 Task: Look for space in Ereğli, Turkey from 12th August, 2023 to 16th August, 2023 for 8 adults in price range Rs.10000 to Rs.16000. Place can be private room with 8 bedrooms having 8 beds and 8 bathrooms. Property type can be house, flat, guest house, hotel. Amenities needed are: wifi, TV, free parkinig on premises, gym, breakfast. Booking option can be shelf check-in. Required host language is English.
Action: Mouse moved to (398, 92)
Screenshot: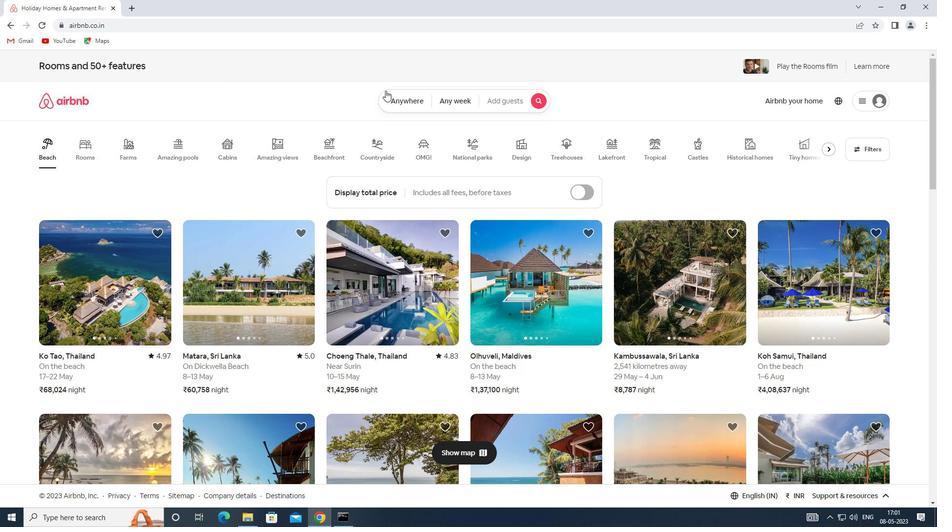 
Action: Mouse pressed left at (398, 92)
Screenshot: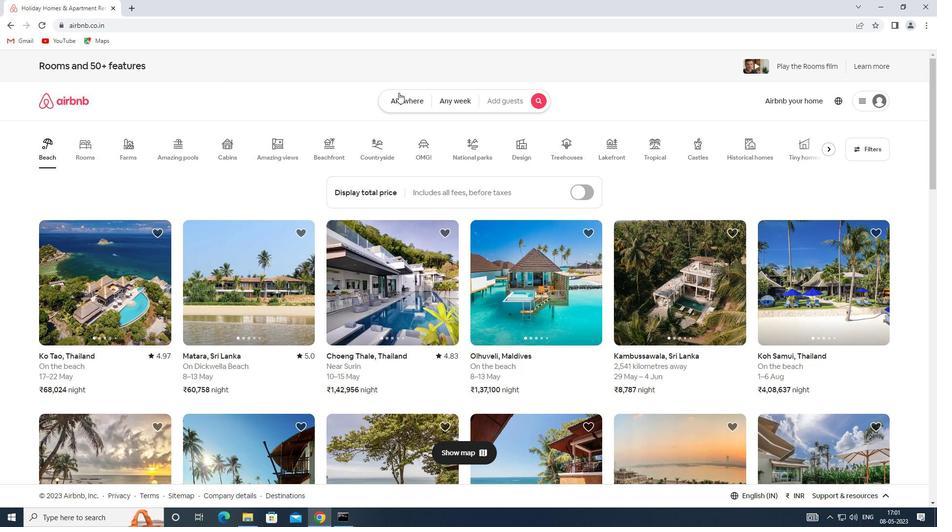 
Action: Mouse moved to (298, 144)
Screenshot: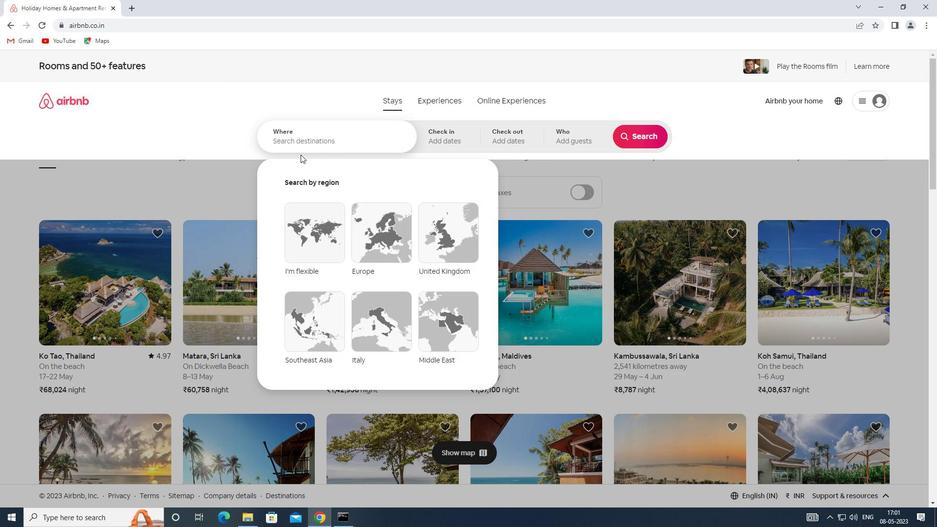 
Action: Mouse pressed left at (298, 144)
Screenshot: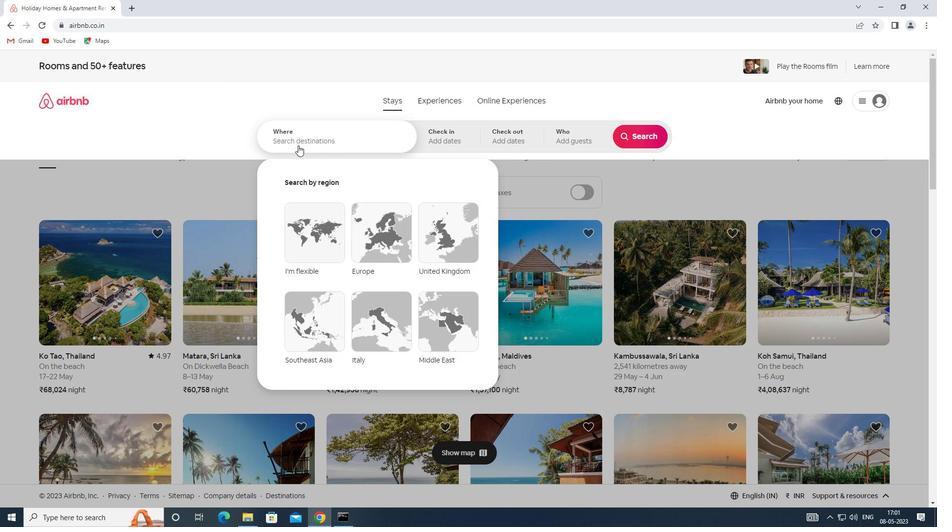 
Action: Key pressed <Key.shift>SPACE<Key.space>IN<Key.space><Key.shift>EREGLI,<Key.shift>TURKEY
Screenshot: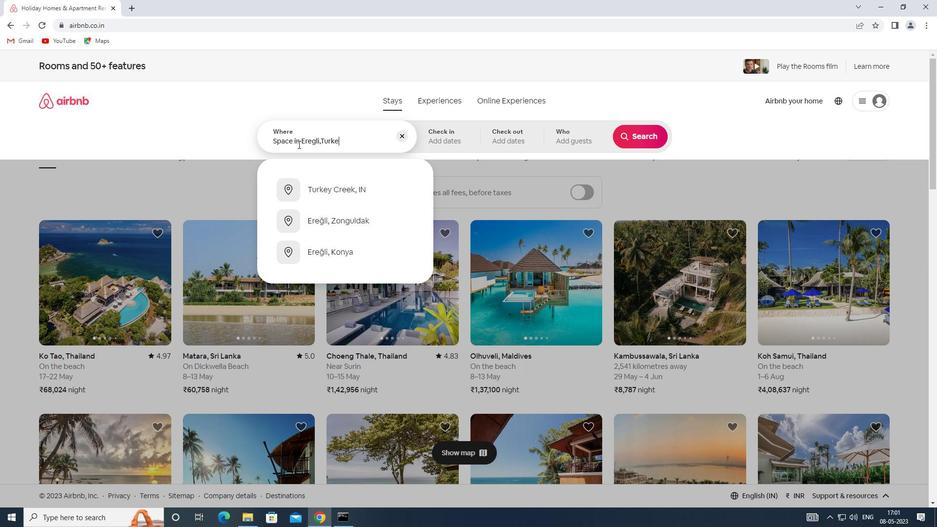 
Action: Mouse moved to (450, 141)
Screenshot: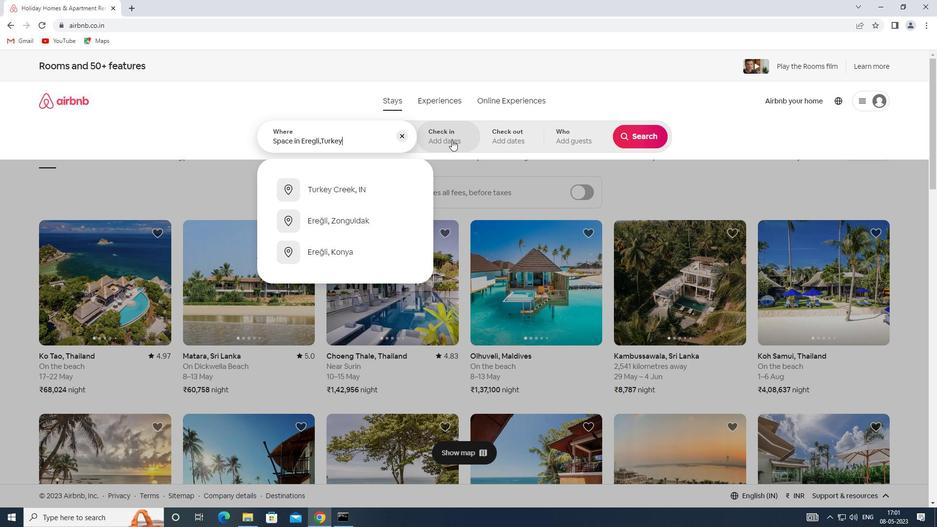 
Action: Mouse pressed left at (450, 141)
Screenshot: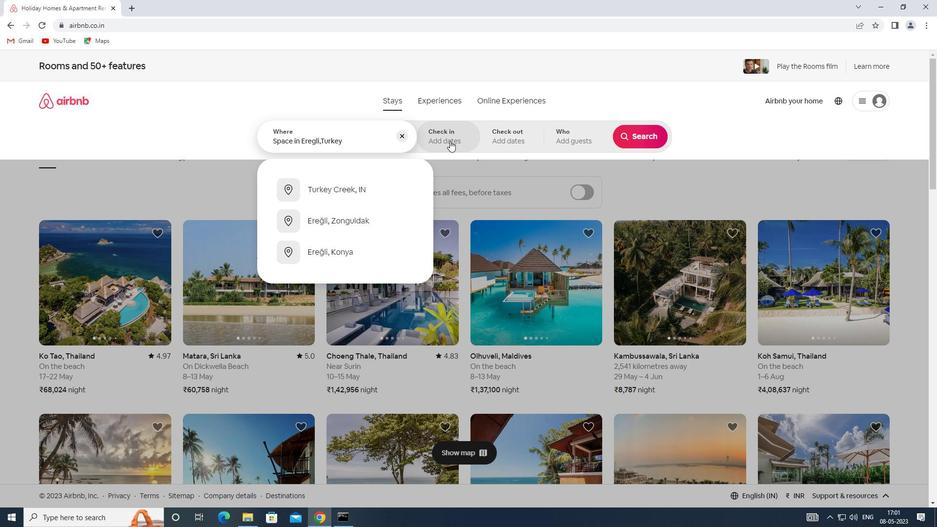 
Action: Mouse moved to (630, 218)
Screenshot: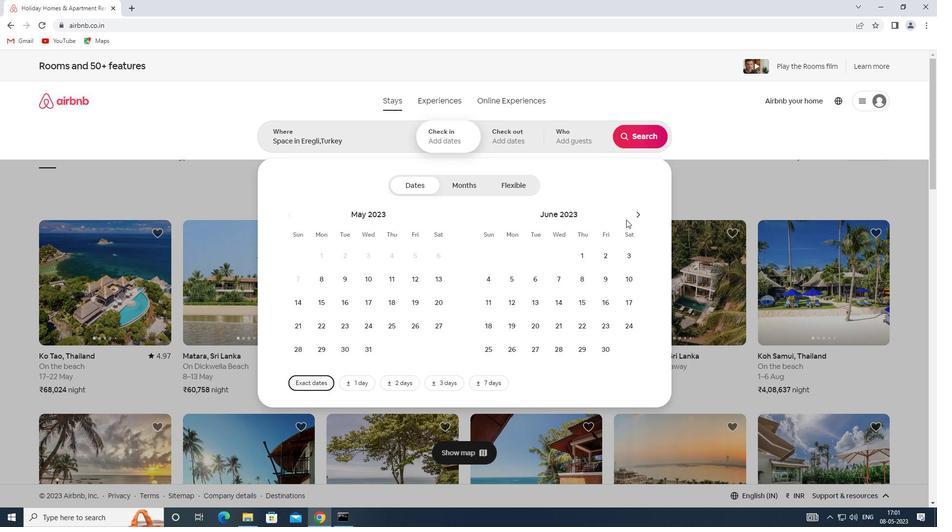 
Action: Mouse pressed left at (630, 218)
Screenshot: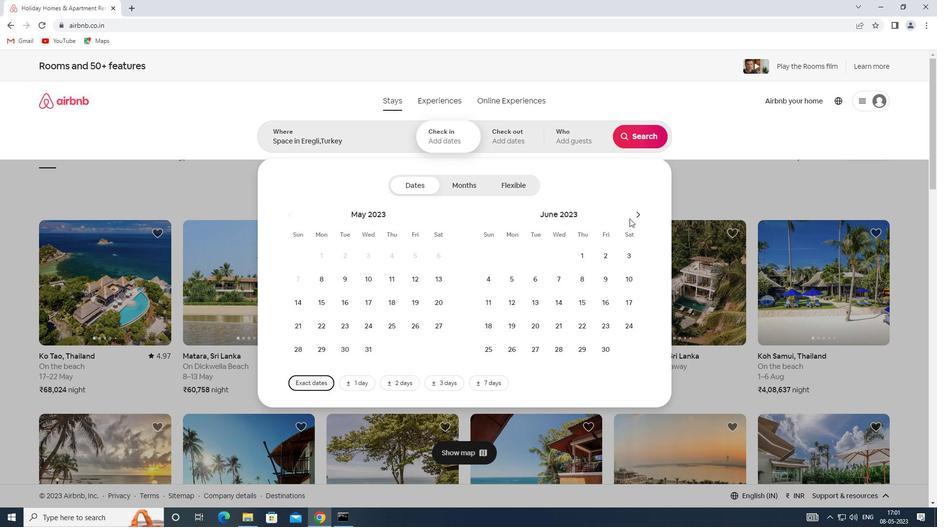 
Action: Mouse moved to (638, 215)
Screenshot: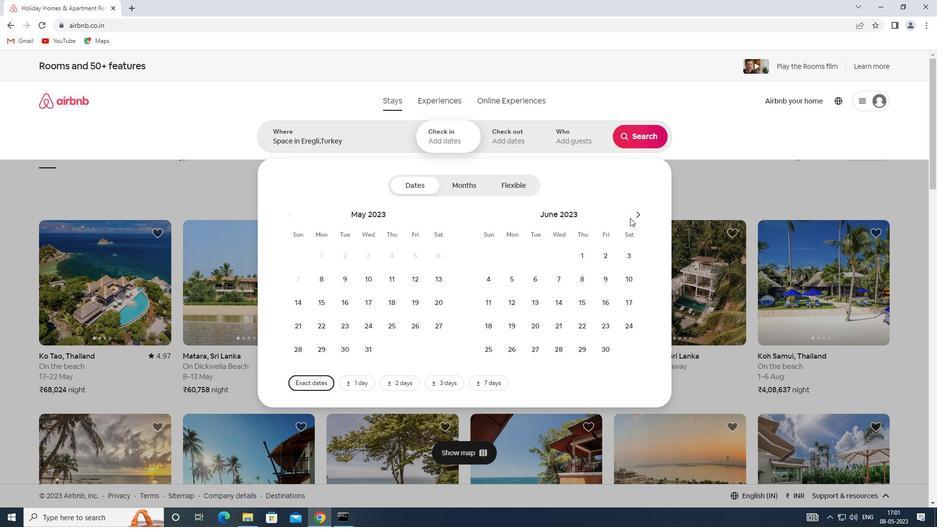 
Action: Mouse pressed left at (638, 215)
Screenshot: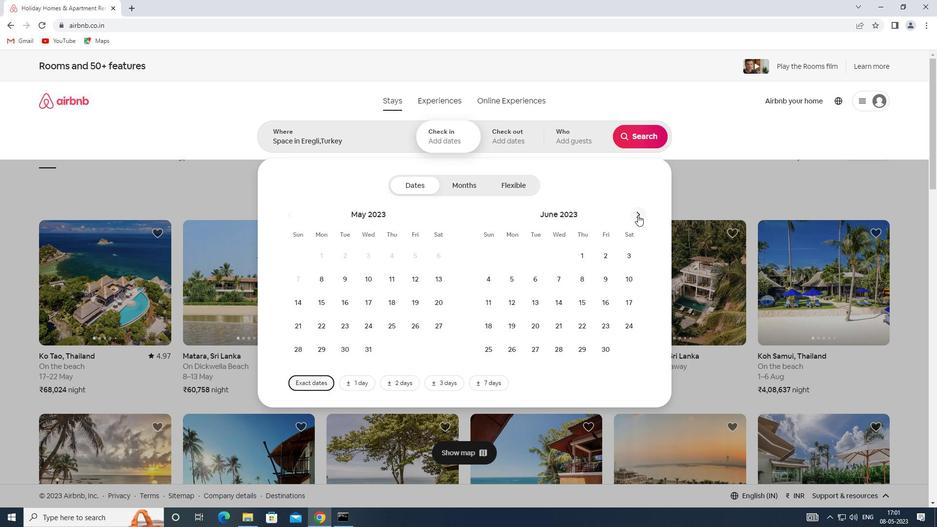 
Action: Mouse pressed left at (638, 215)
Screenshot: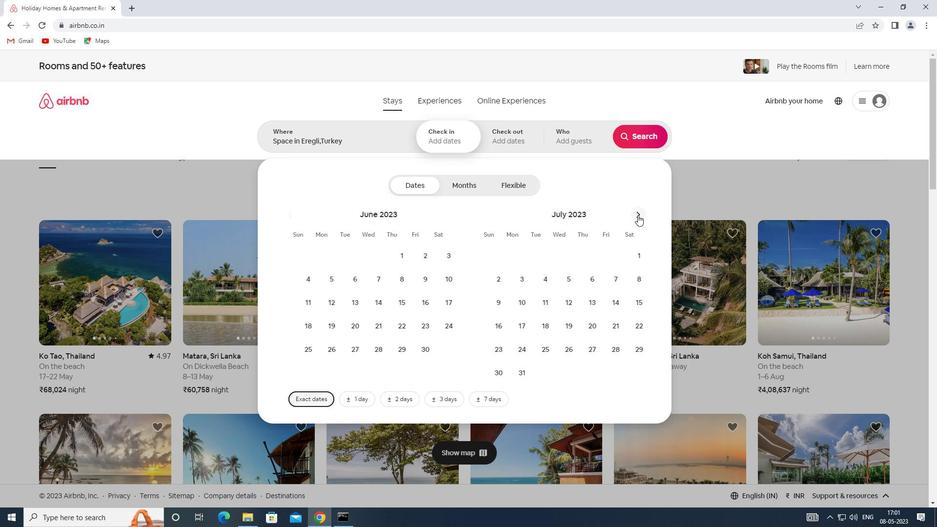 
Action: Mouse moved to (622, 274)
Screenshot: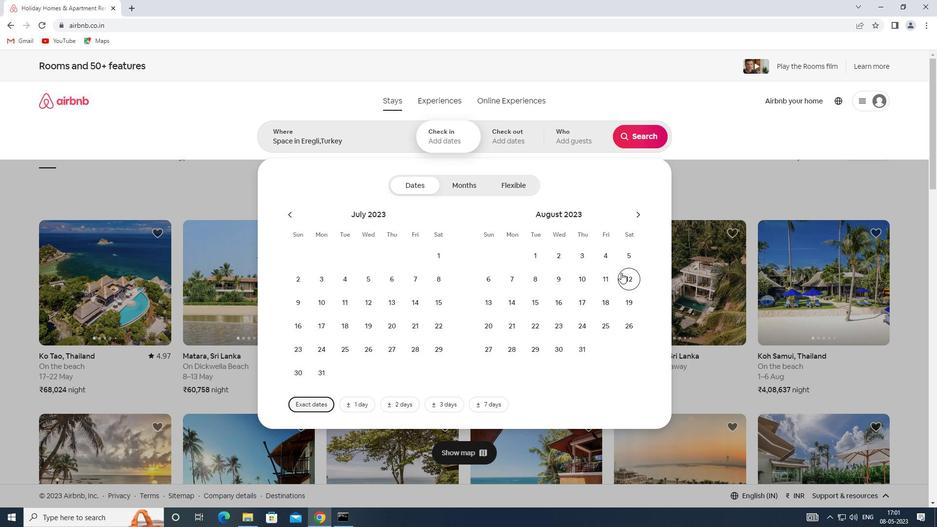 
Action: Mouse pressed left at (622, 274)
Screenshot: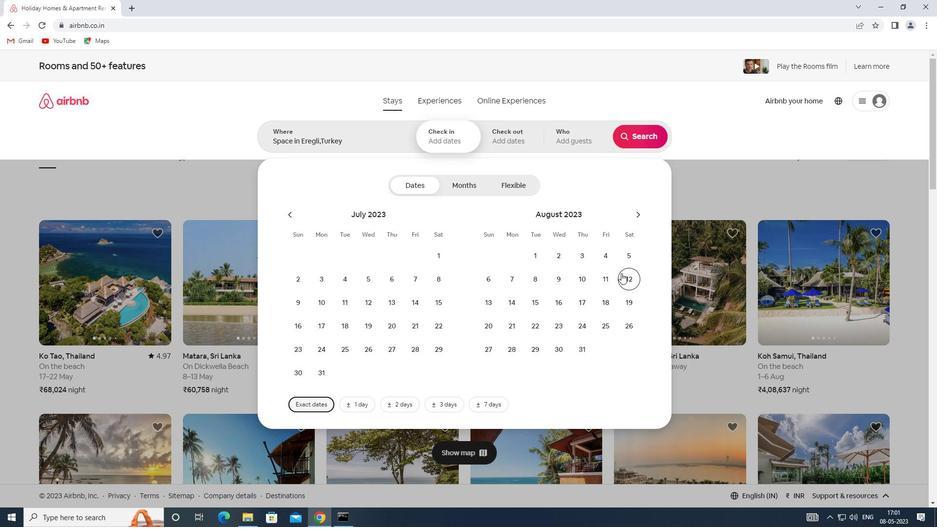 
Action: Mouse moved to (564, 304)
Screenshot: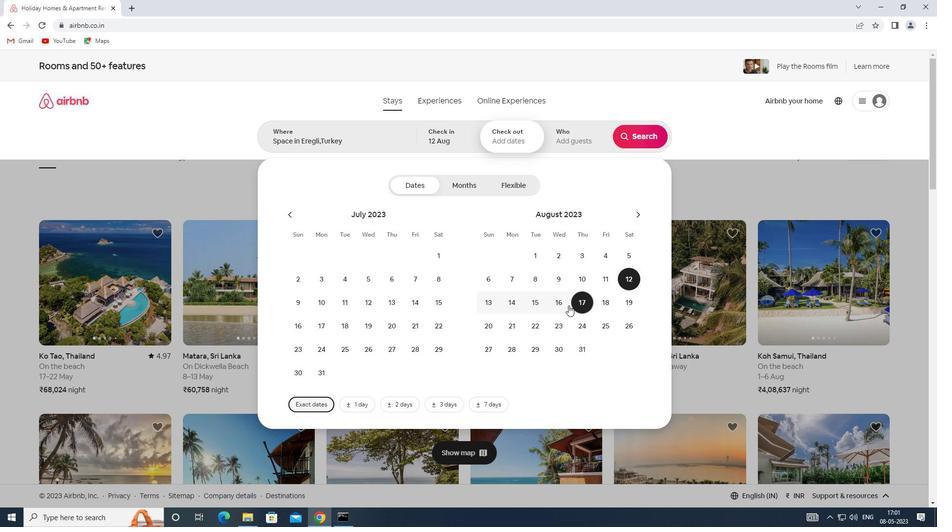 
Action: Mouse pressed left at (564, 304)
Screenshot: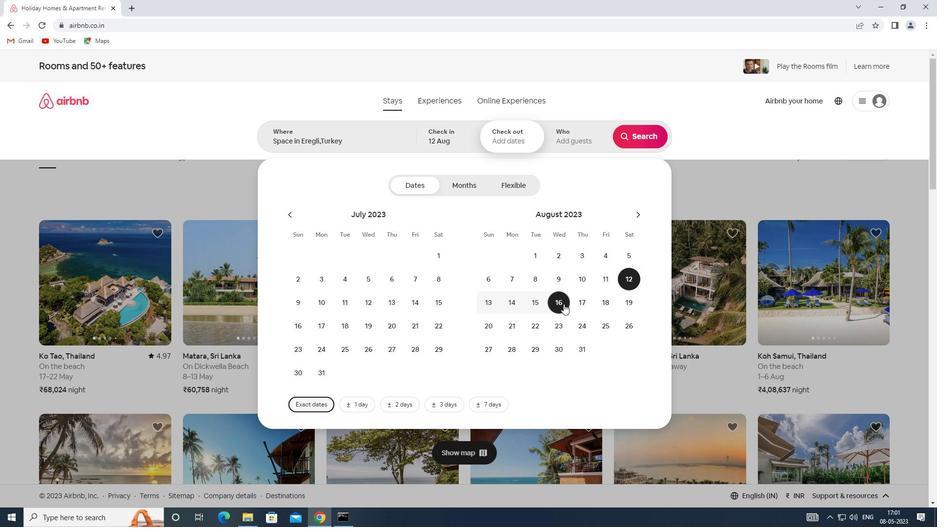 
Action: Mouse moved to (580, 140)
Screenshot: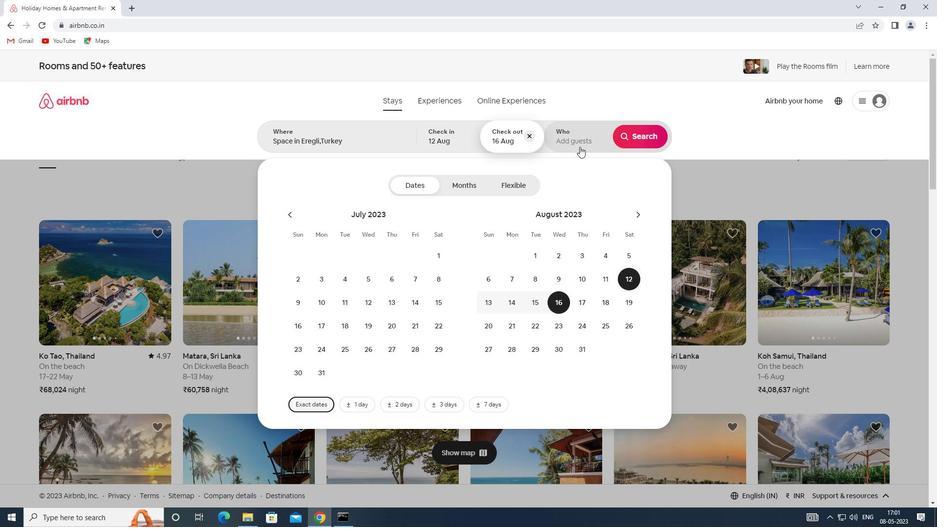 
Action: Mouse pressed left at (580, 140)
Screenshot: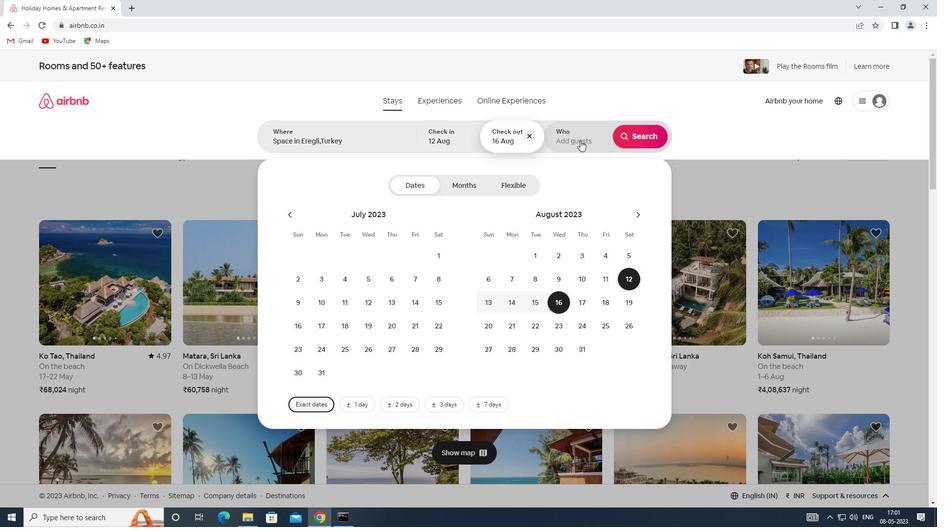 
Action: Mouse moved to (644, 196)
Screenshot: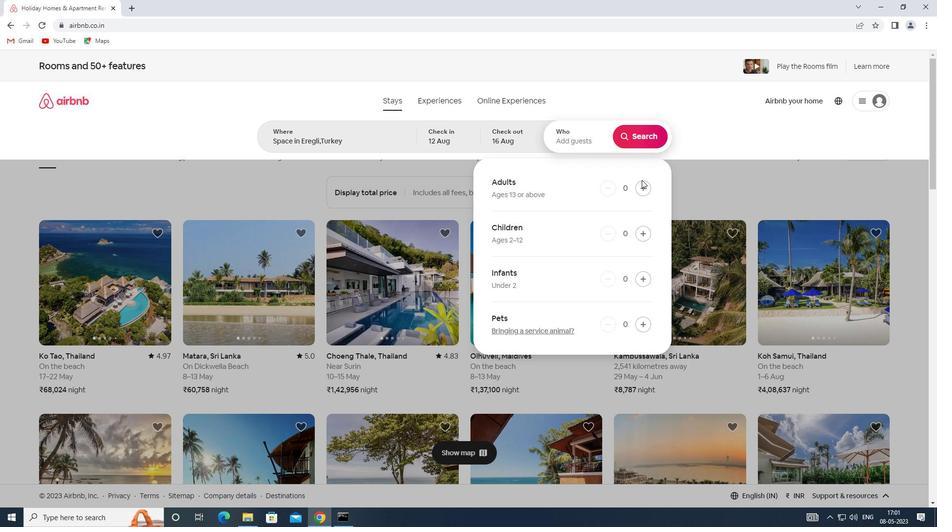
Action: Mouse pressed left at (644, 196)
Screenshot: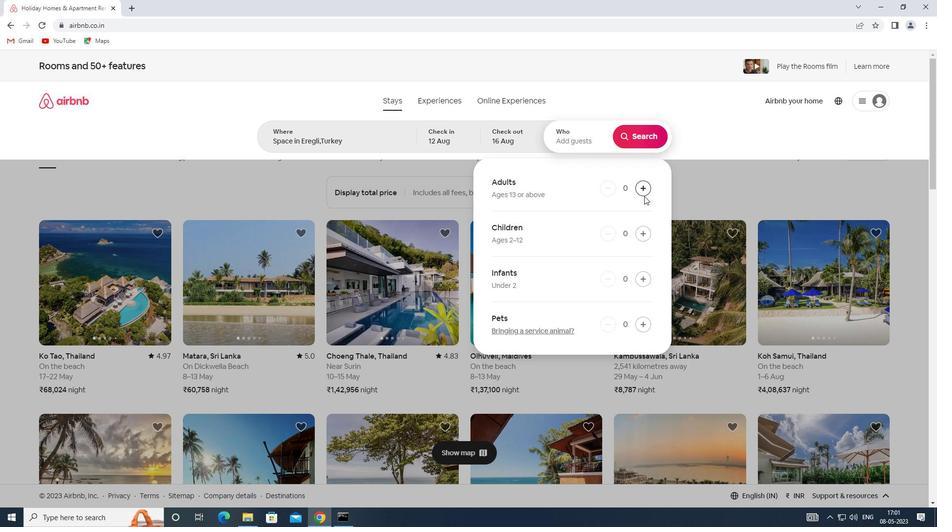 
Action: Mouse moved to (644, 191)
Screenshot: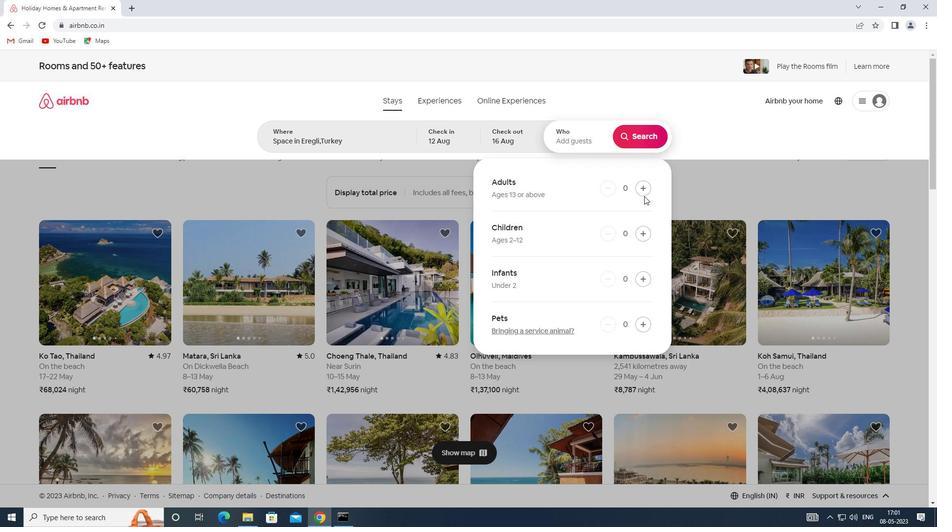 
Action: Mouse pressed left at (644, 191)
Screenshot: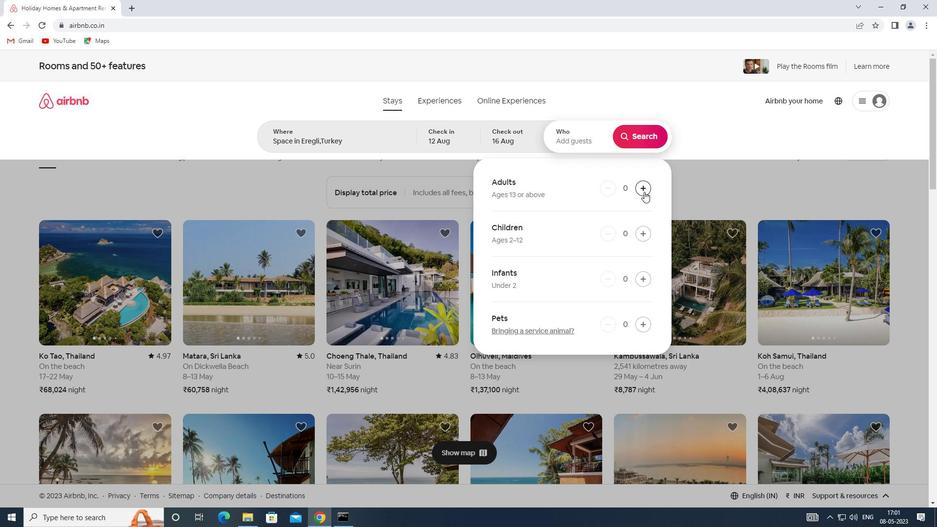 
Action: Mouse moved to (644, 191)
Screenshot: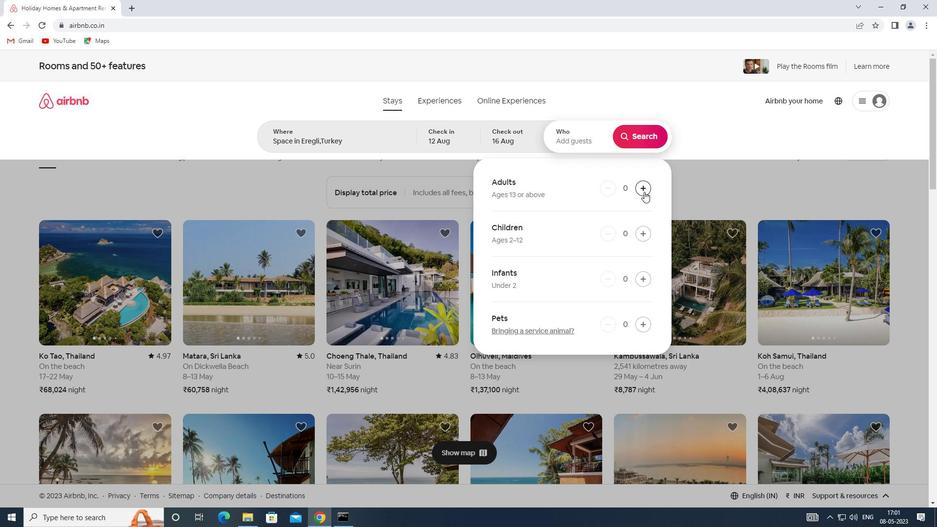 
Action: Mouse pressed left at (644, 191)
Screenshot: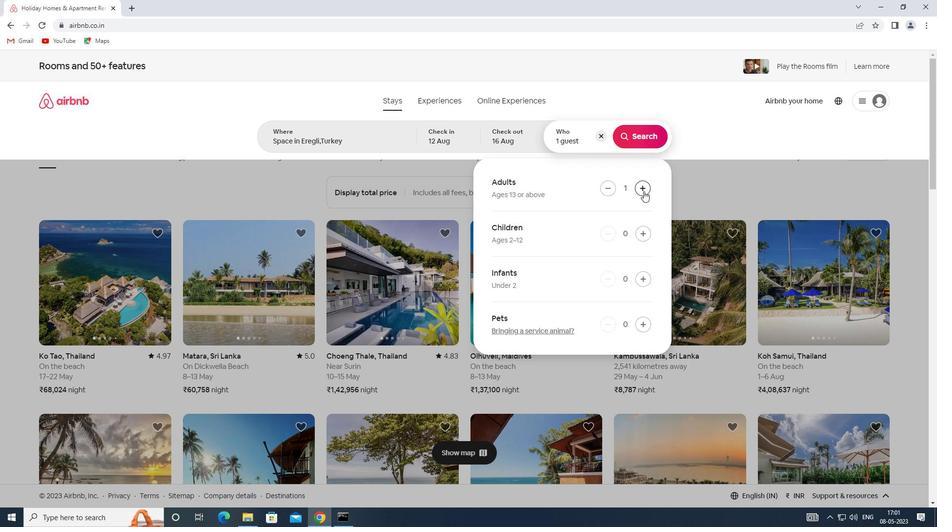 
Action: Mouse pressed left at (644, 191)
Screenshot: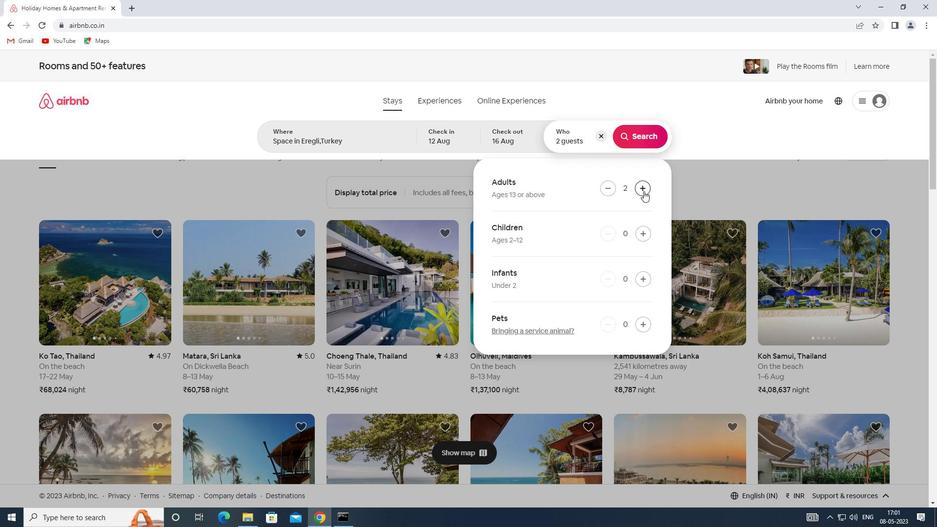 
Action: Mouse pressed left at (644, 191)
Screenshot: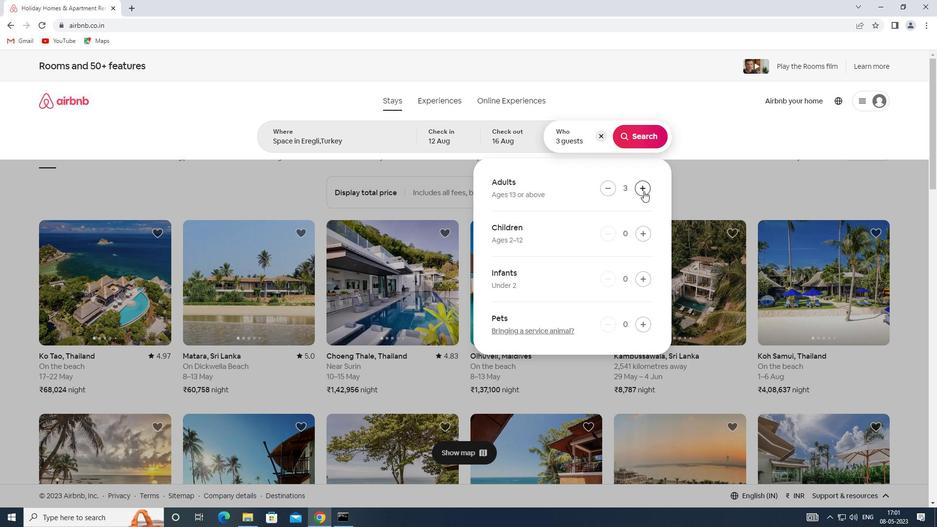 
Action: Mouse pressed left at (644, 191)
Screenshot: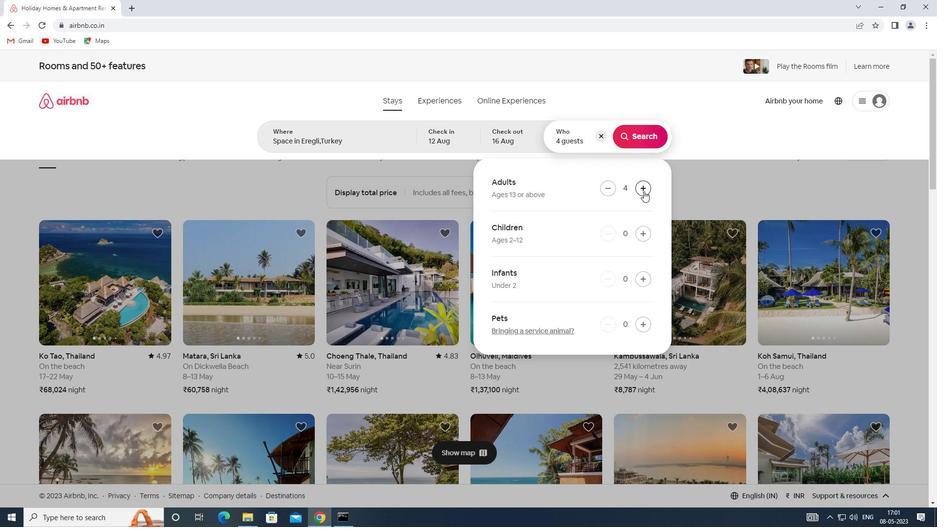 
Action: Mouse pressed left at (644, 191)
Screenshot: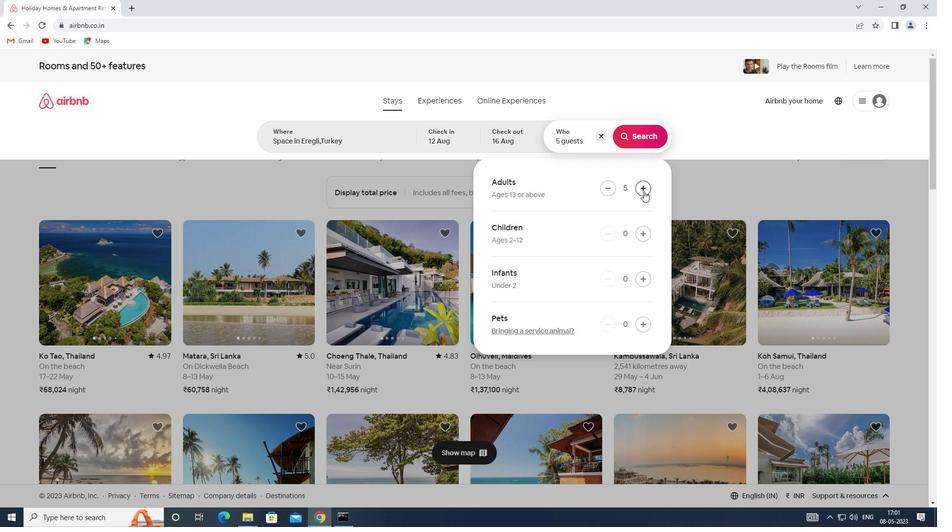 
Action: Mouse pressed left at (644, 191)
Screenshot: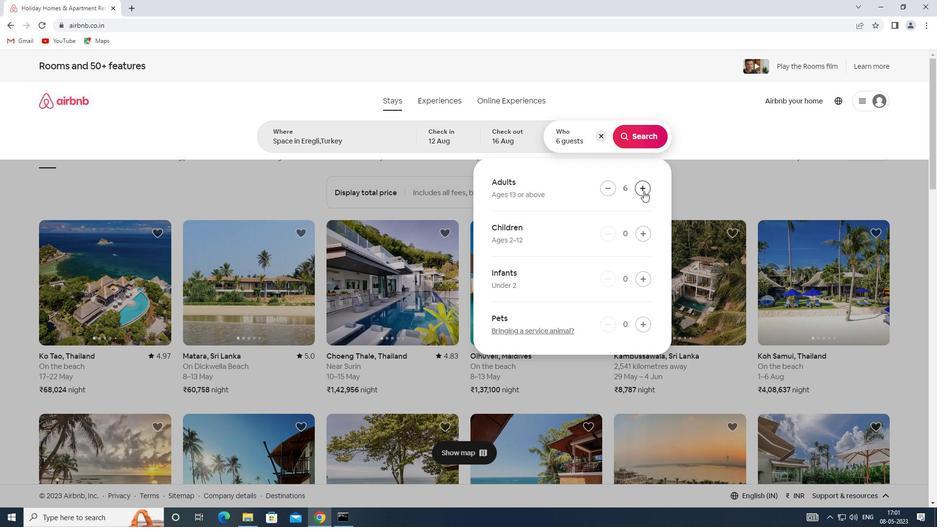
Action: Mouse pressed left at (644, 191)
Screenshot: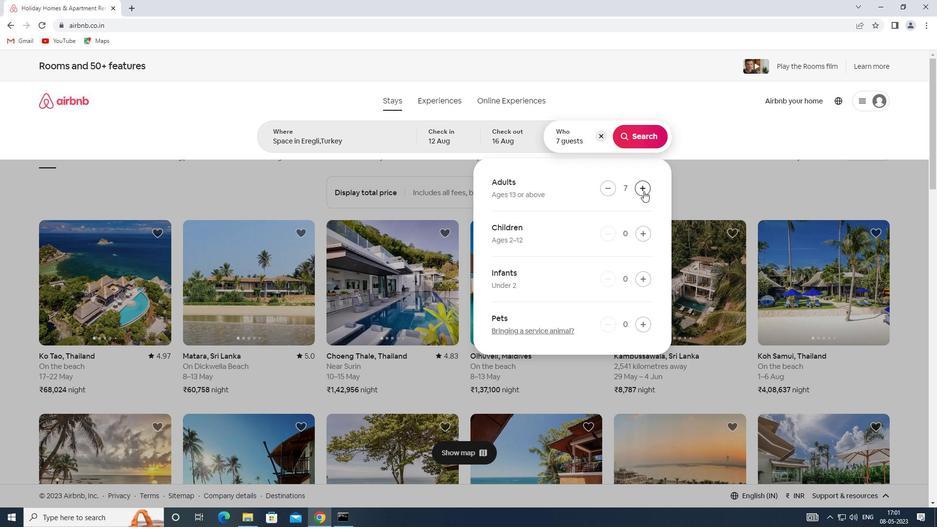 
Action: Mouse moved to (652, 127)
Screenshot: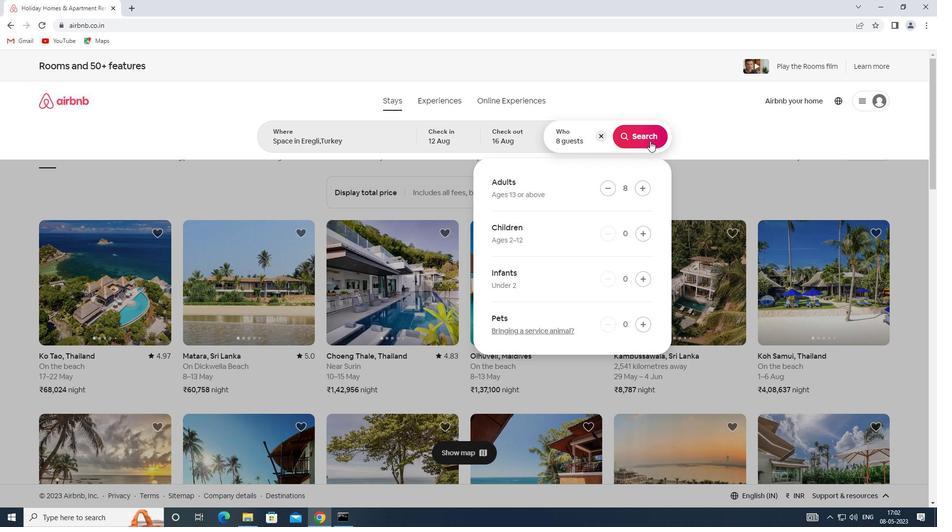 
Action: Mouse pressed left at (652, 127)
Screenshot: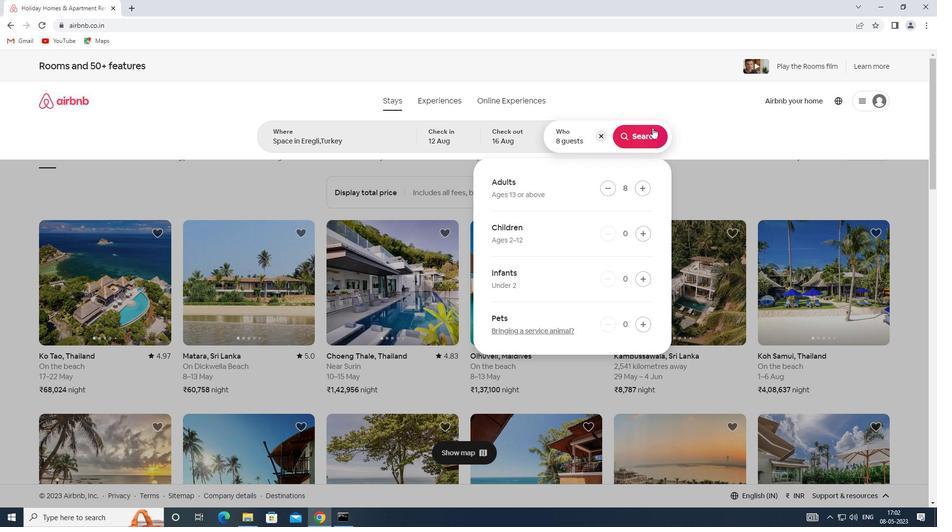 
Action: Mouse moved to (907, 109)
Screenshot: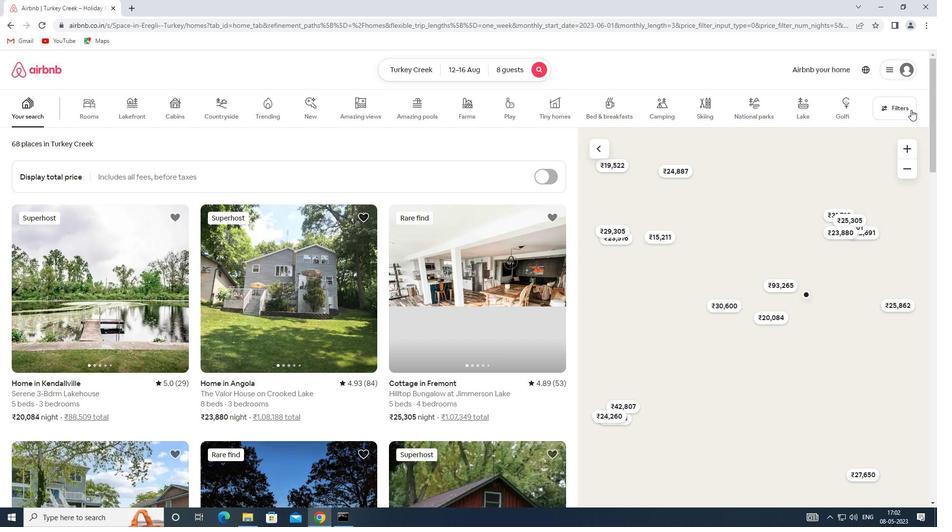 
Action: Mouse pressed left at (907, 109)
Screenshot: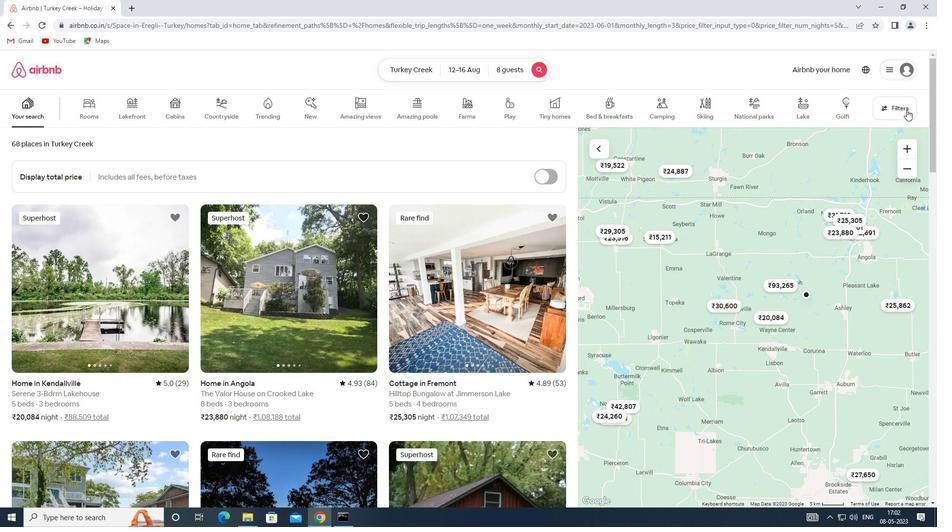 
Action: Mouse moved to (346, 347)
Screenshot: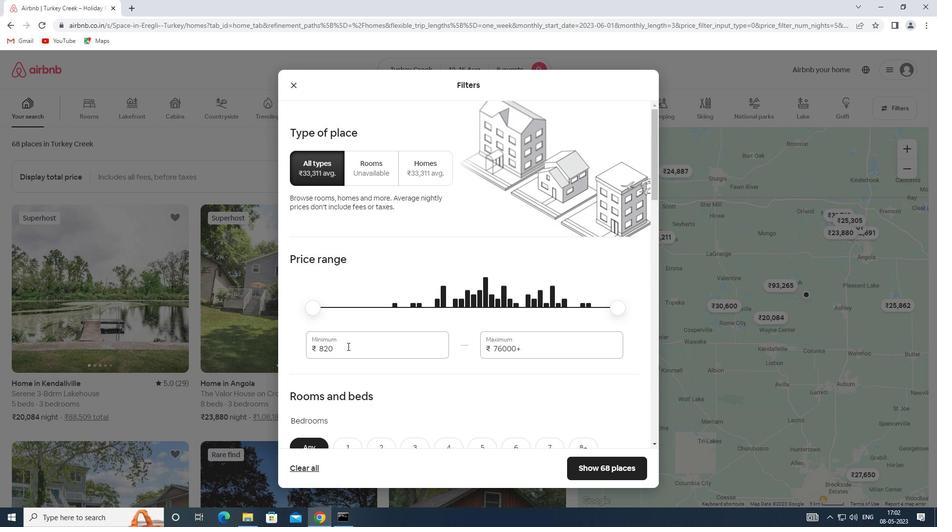 
Action: Mouse pressed left at (346, 347)
Screenshot: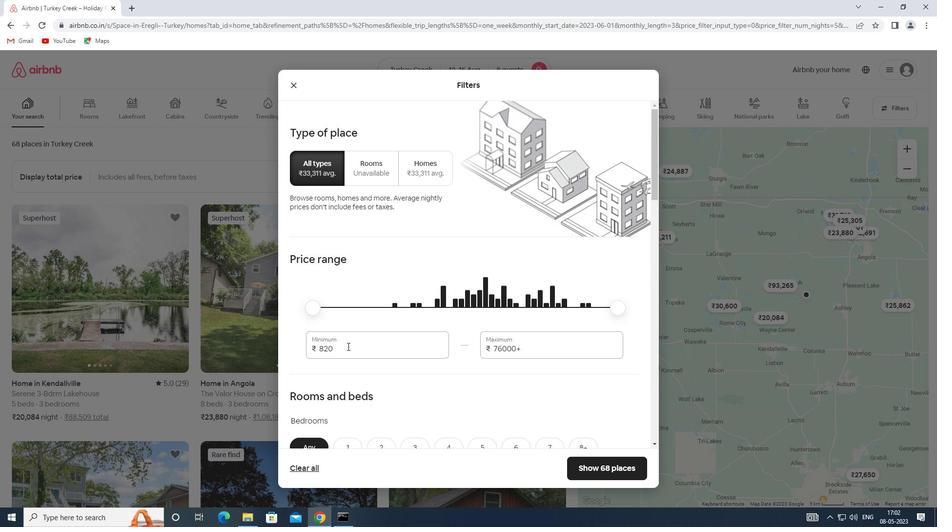 
Action: Mouse moved to (298, 348)
Screenshot: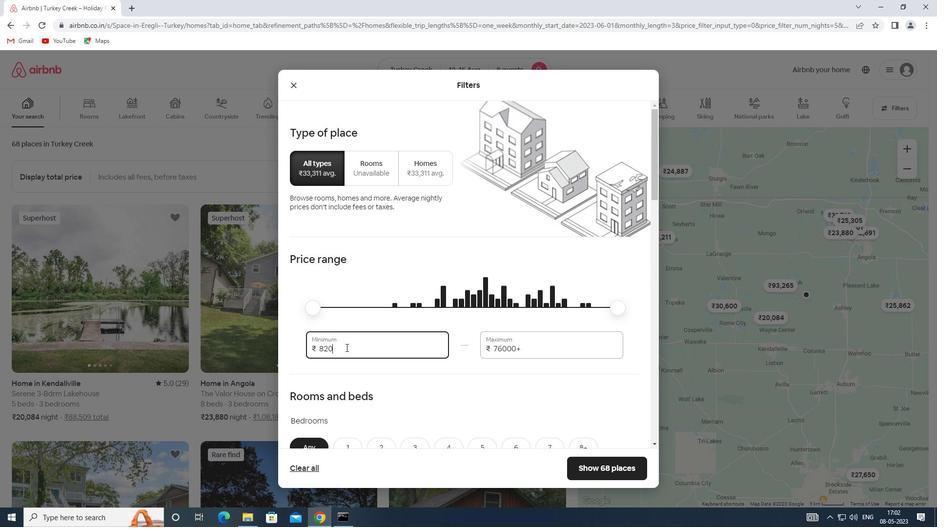 
Action: Key pressed 10000
Screenshot: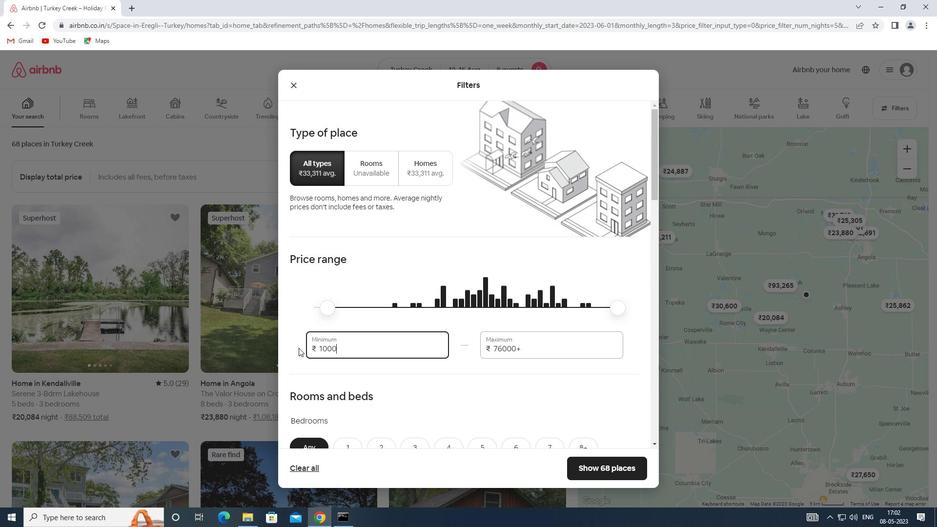 
Action: Mouse moved to (526, 350)
Screenshot: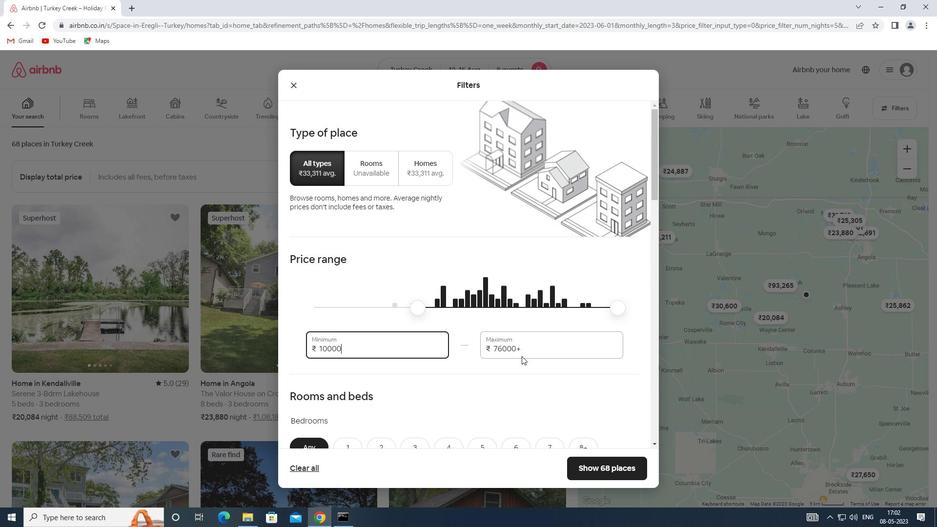 
Action: Mouse pressed left at (526, 350)
Screenshot: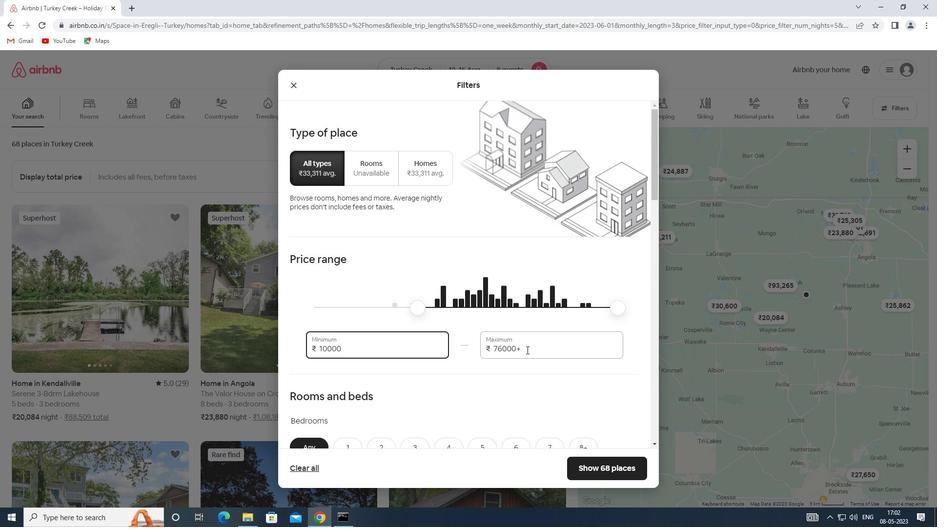 
Action: Mouse moved to (470, 351)
Screenshot: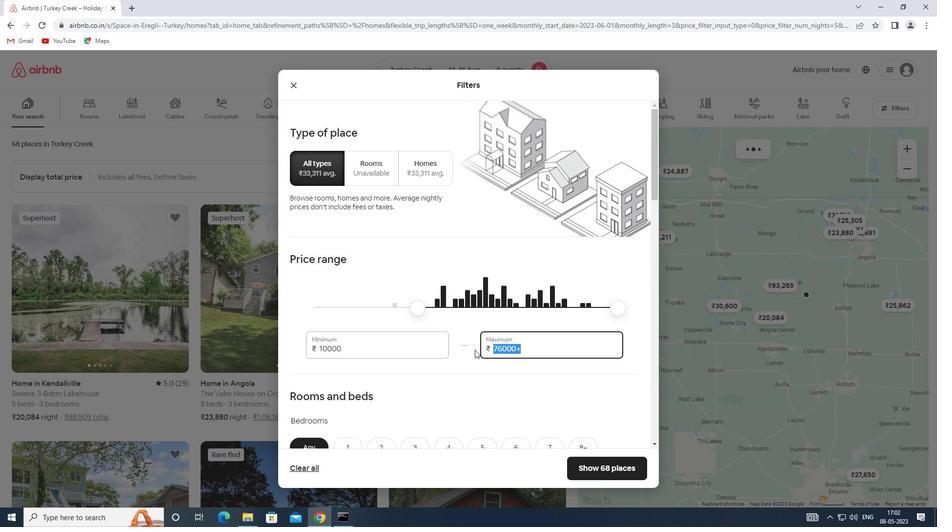 
Action: Key pressed 16000
Screenshot: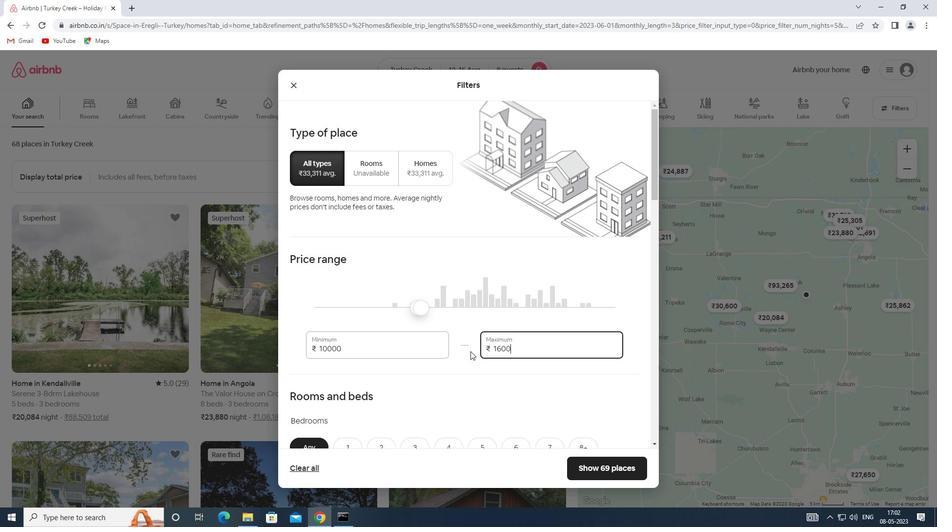 
Action: Mouse scrolled (470, 351) with delta (0, 0)
Screenshot: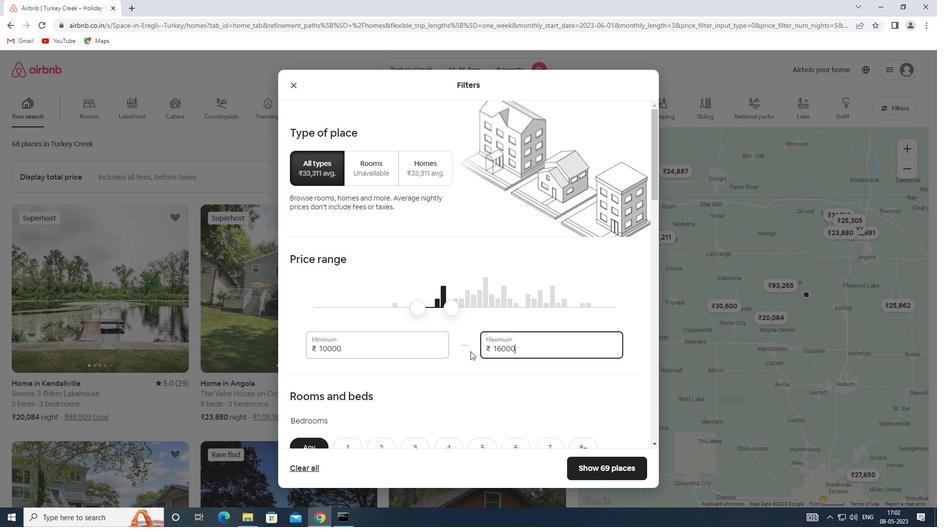 
Action: Mouse scrolled (470, 351) with delta (0, 0)
Screenshot: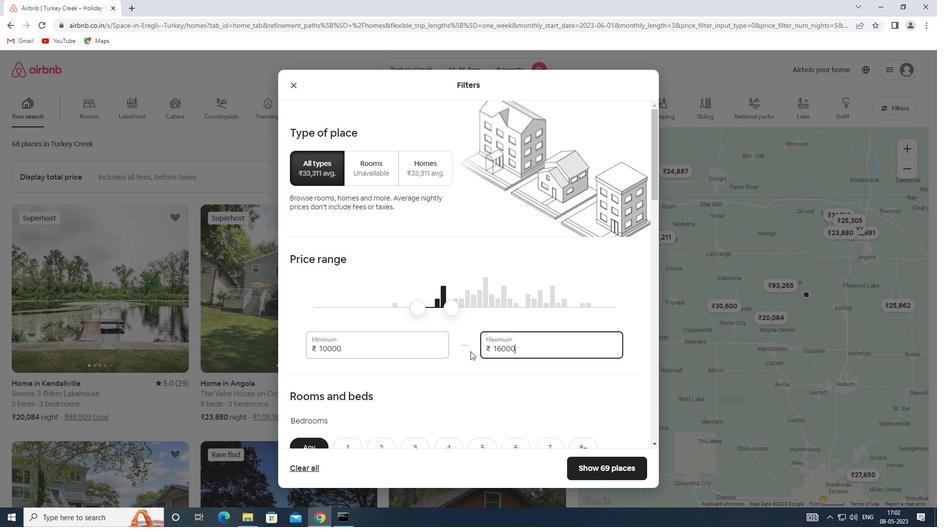 
Action: Mouse scrolled (470, 351) with delta (0, 0)
Screenshot: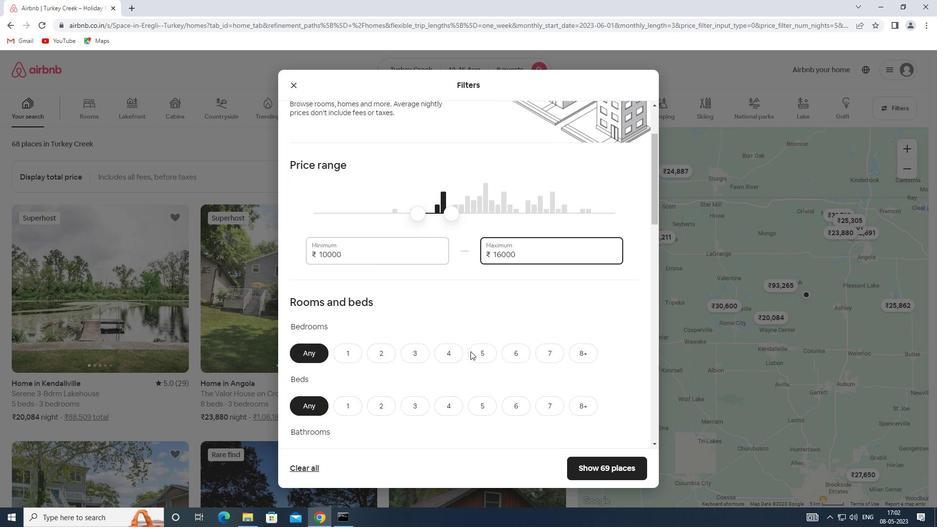 
Action: Mouse scrolled (470, 351) with delta (0, 0)
Screenshot: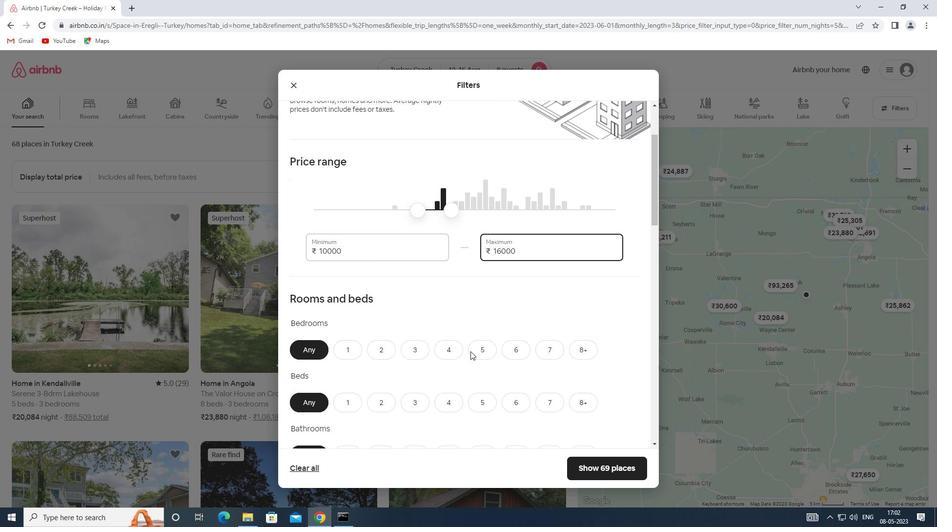 
Action: Mouse moved to (575, 257)
Screenshot: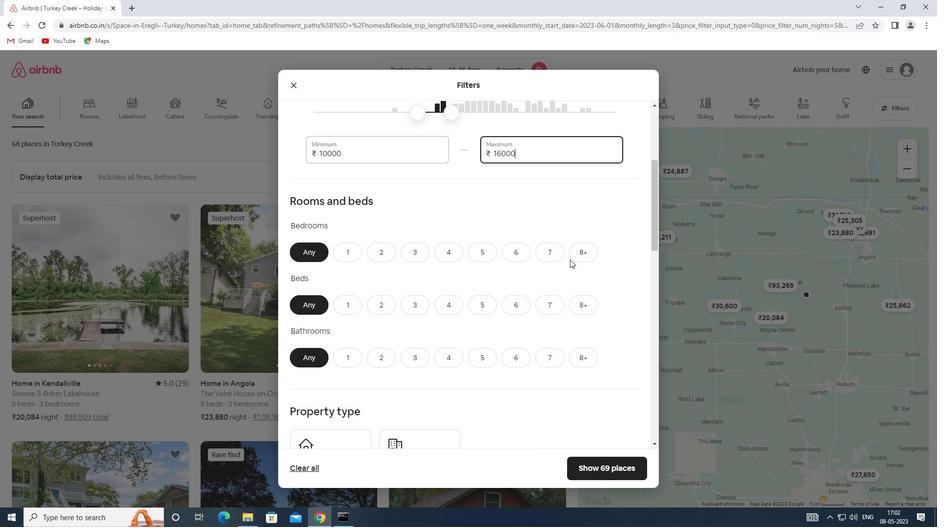 
Action: Mouse pressed left at (575, 257)
Screenshot: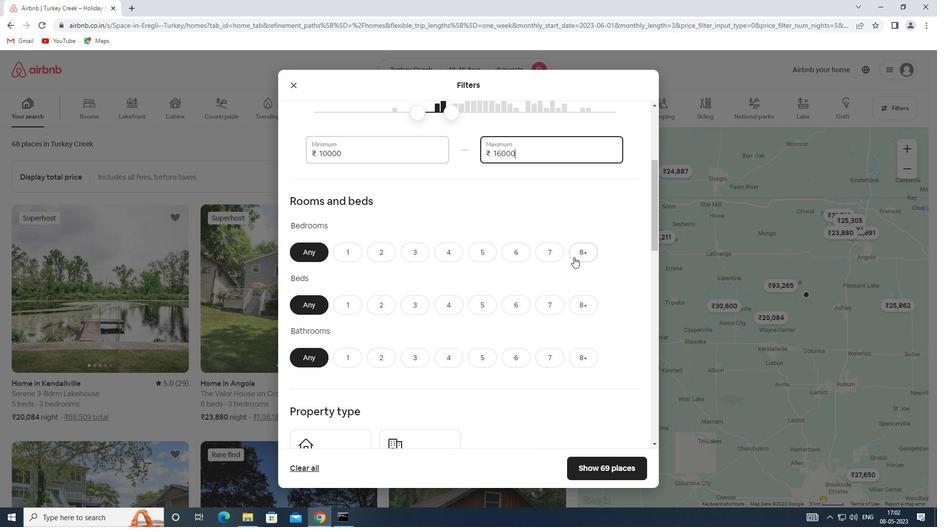 
Action: Mouse moved to (571, 307)
Screenshot: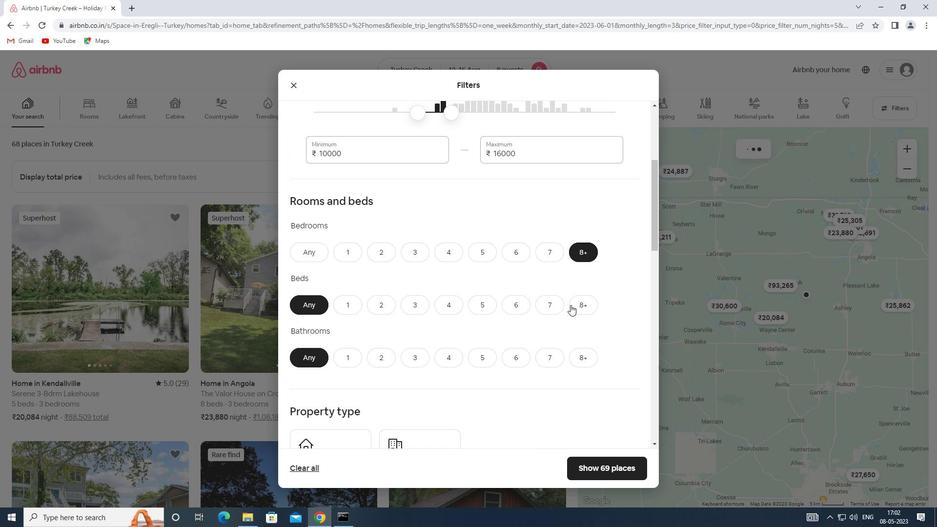 
Action: Mouse pressed left at (571, 307)
Screenshot: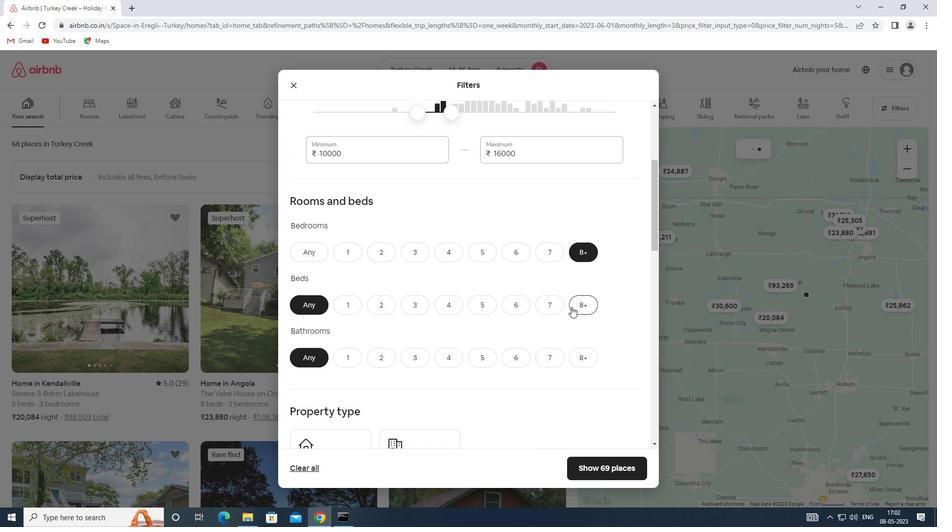 
Action: Mouse moved to (584, 358)
Screenshot: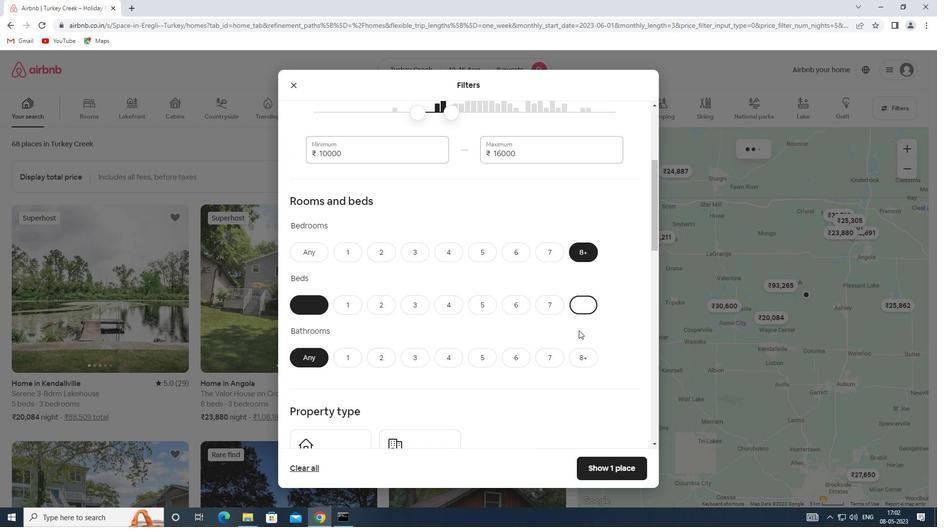 
Action: Mouse pressed left at (584, 358)
Screenshot: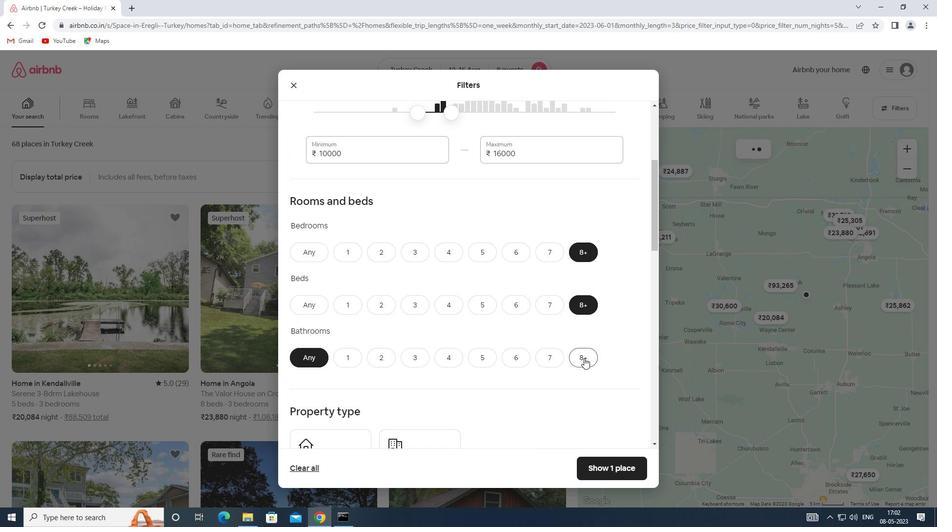 
Action: Mouse moved to (511, 323)
Screenshot: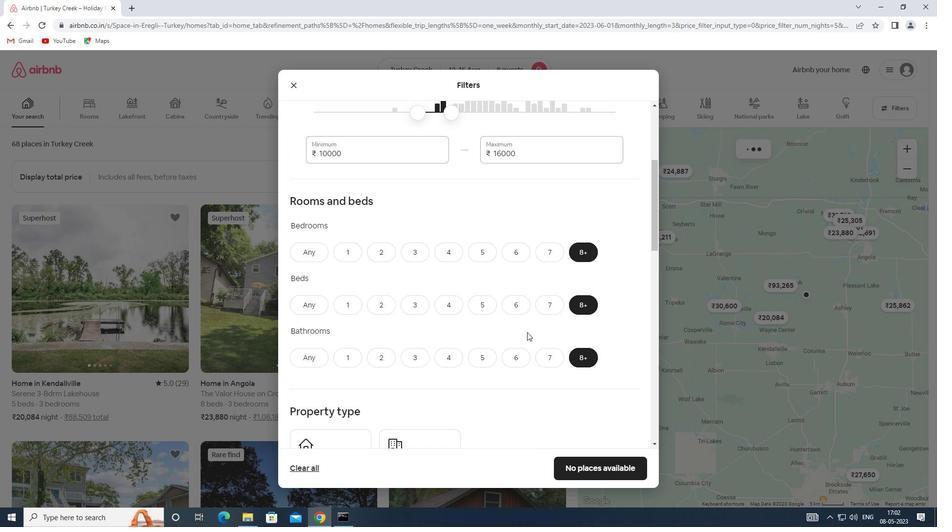 
Action: Mouse scrolled (511, 323) with delta (0, 0)
Screenshot: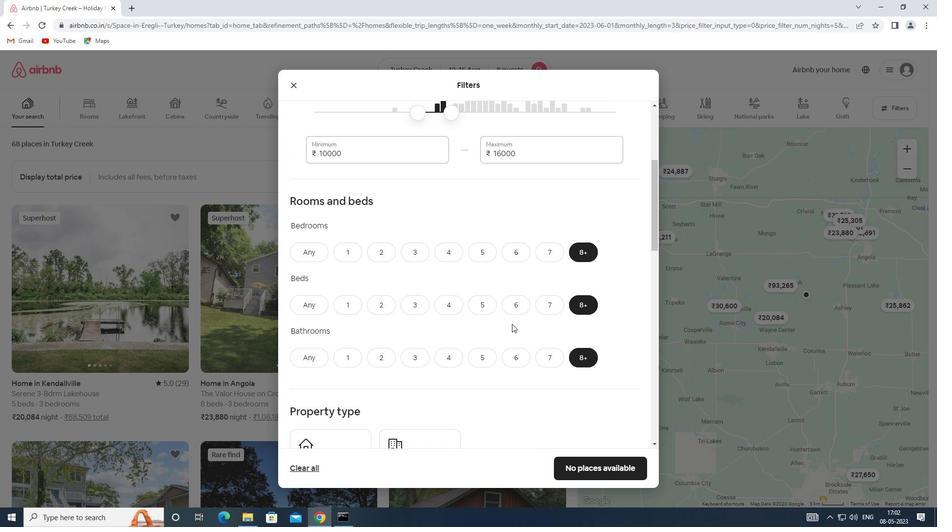 
Action: Mouse scrolled (511, 323) with delta (0, 0)
Screenshot: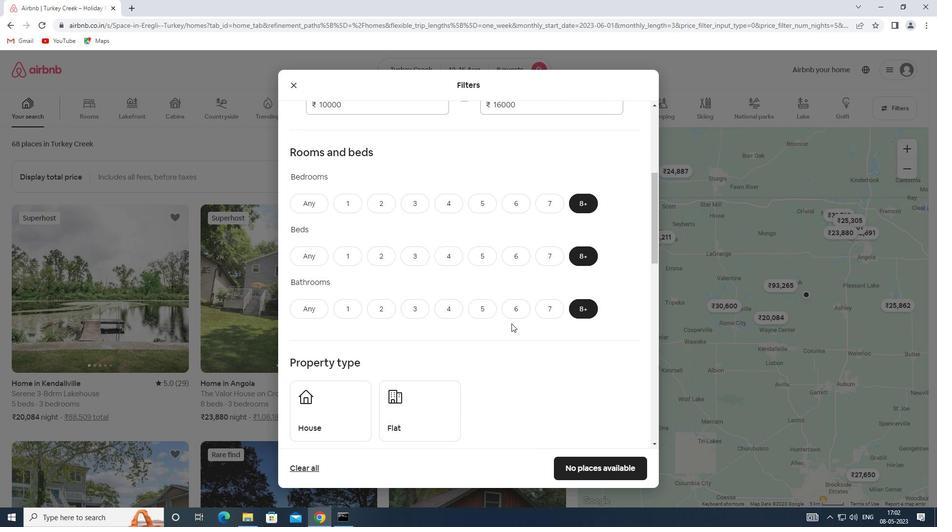 
Action: Mouse scrolled (511, 323) with delta (0, 0)
Screenshot: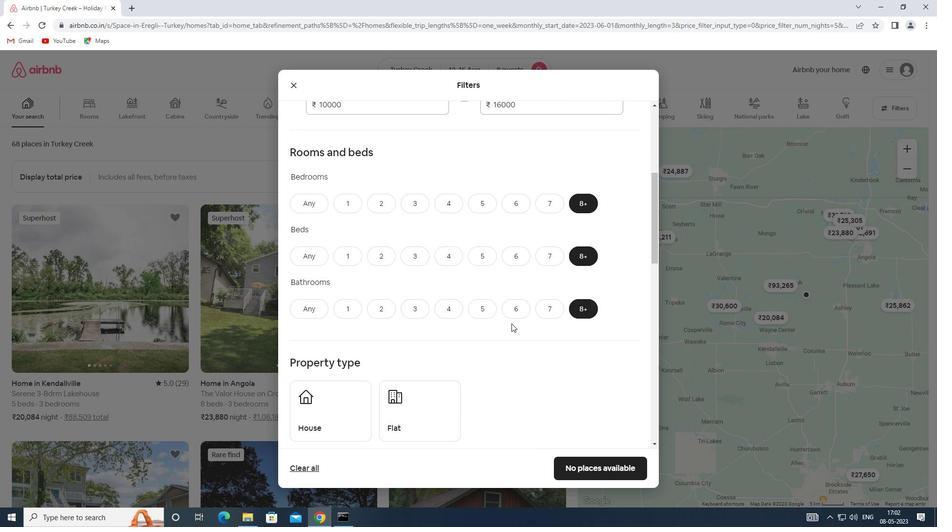 
Action: Mouse scrolled (511, 323) with delta (0, 0)
Screenshot: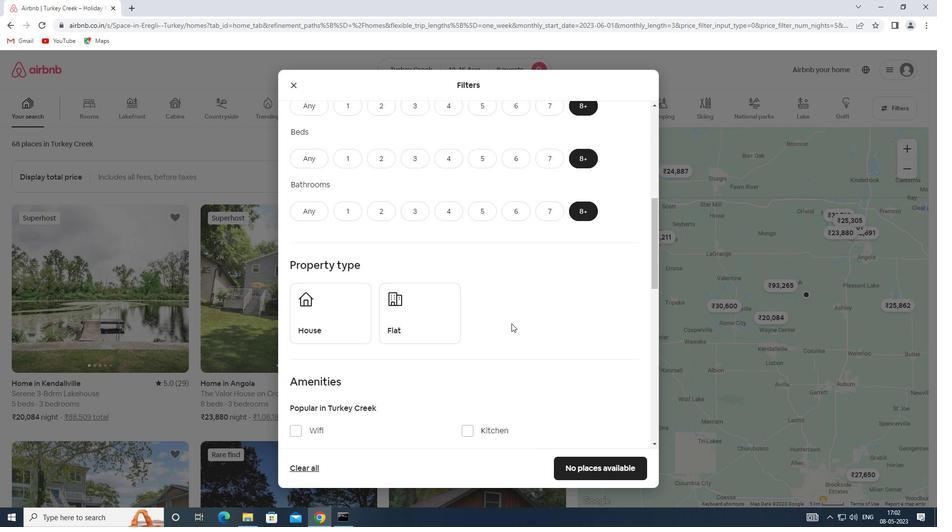 
Action: Mouse moved to (350, 265)
Screenshot: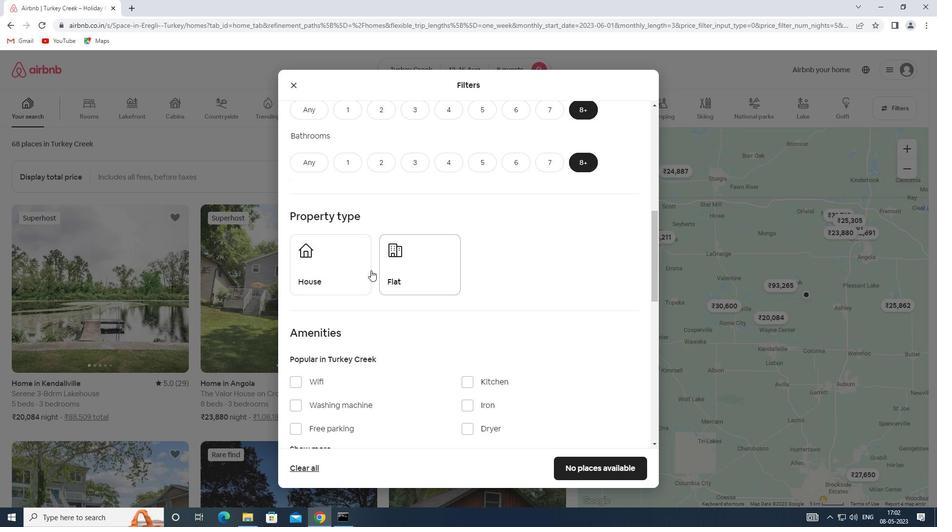 
Action: Mouse pressed left at (350, 265)
Screenshot: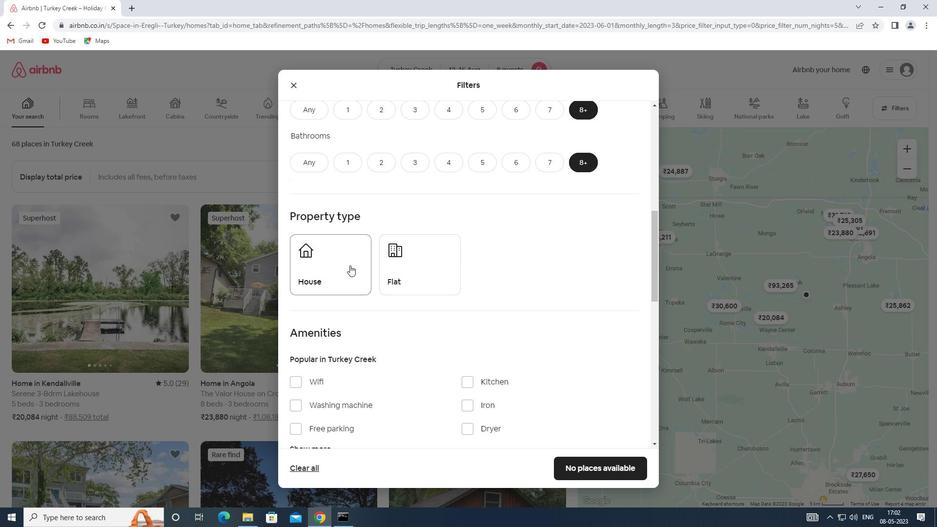 
Action: Mouse moved to (410, 269)
Screenshot: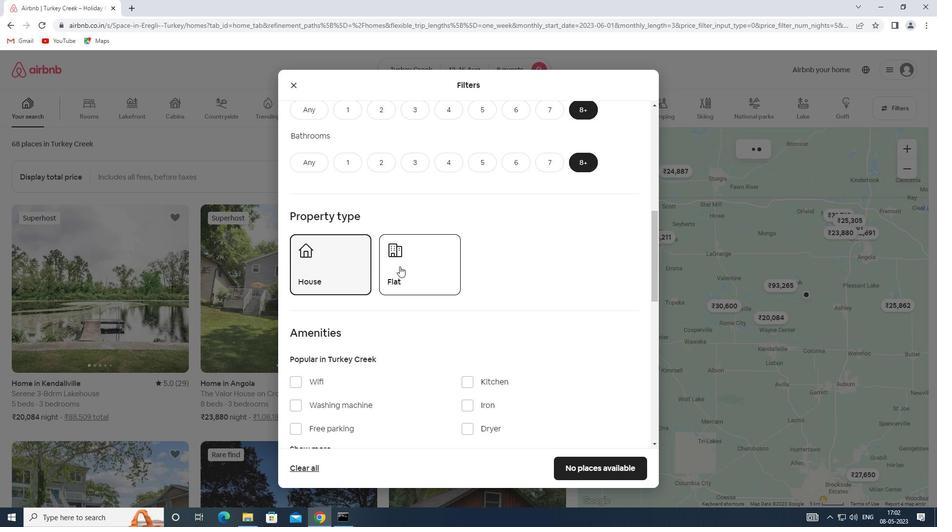 
Action: Mouse pressed left at (410, 269)
Screenshot: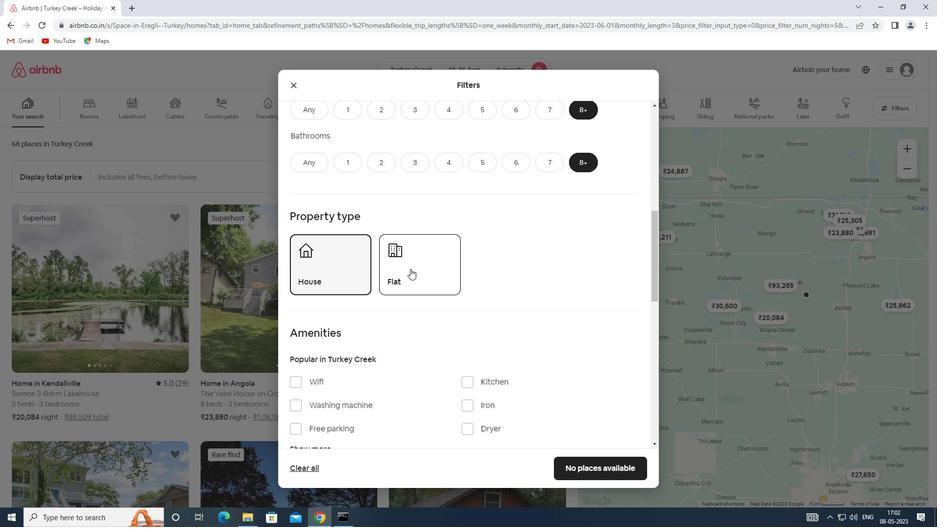 
Action: Mouse moved to (398, 284)
Screenshot: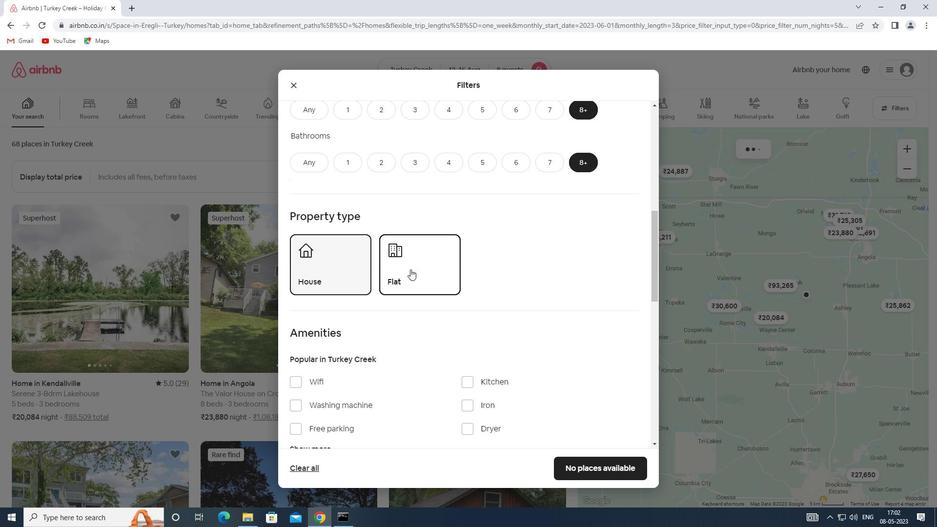 
Action: Mouse scrolled (398, 284) with delta (0, 0)
Screenshot: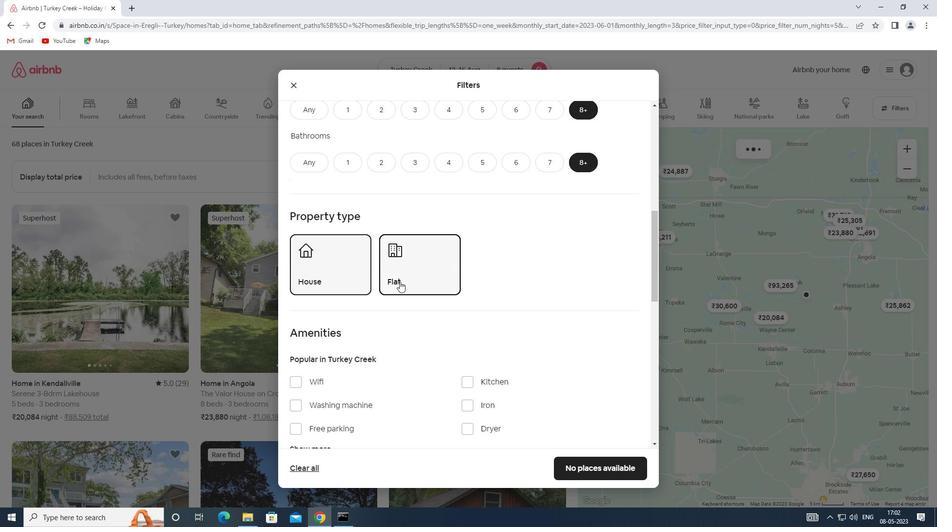 
Action: Mouse scrolled (398, 284) with delta (0, 0)
Screenshot: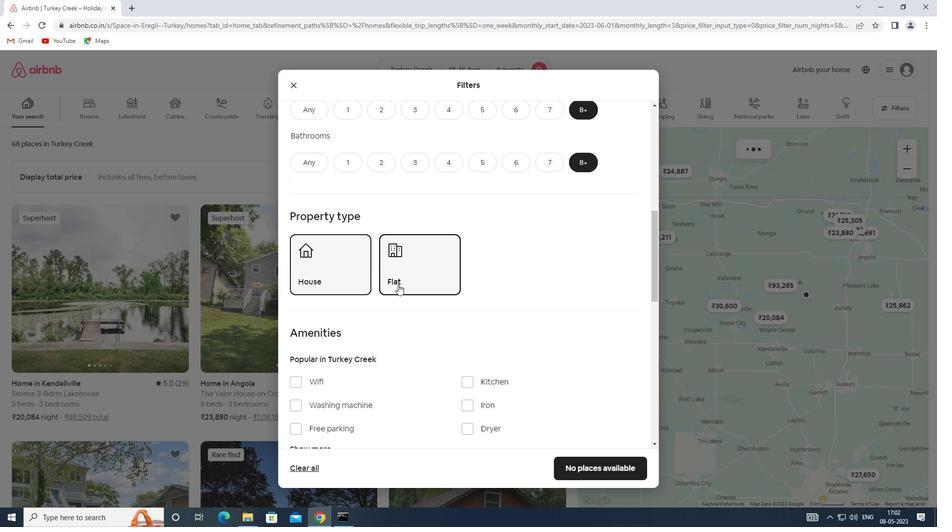 
Action: Mouse moved to (319, 352)
Screenshot: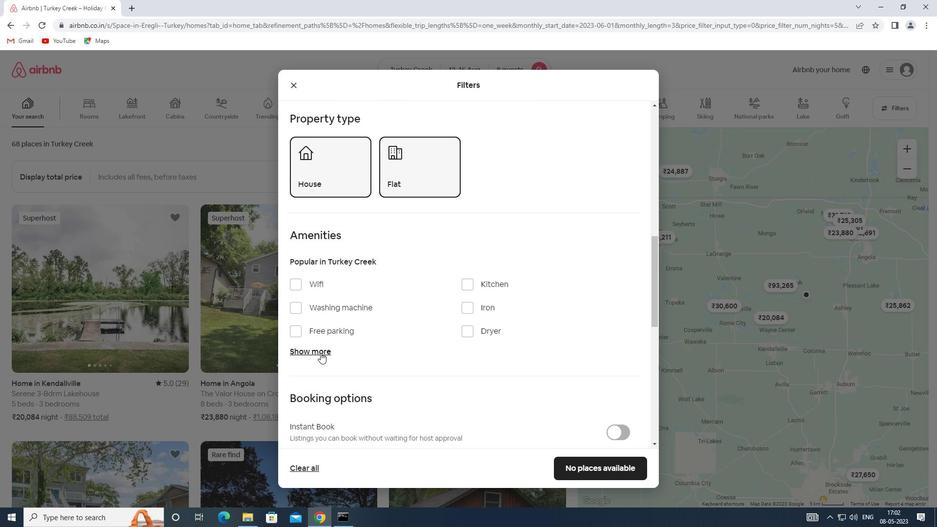 
Action: Mouse pressed left at (319, 352)
Screenshot: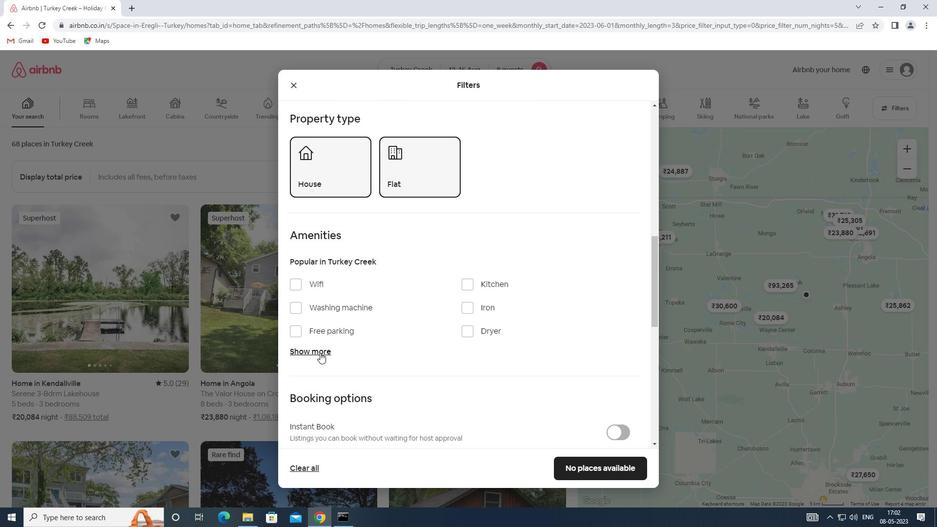 
Action: Mouse moved to (294, 279)
Screenshot: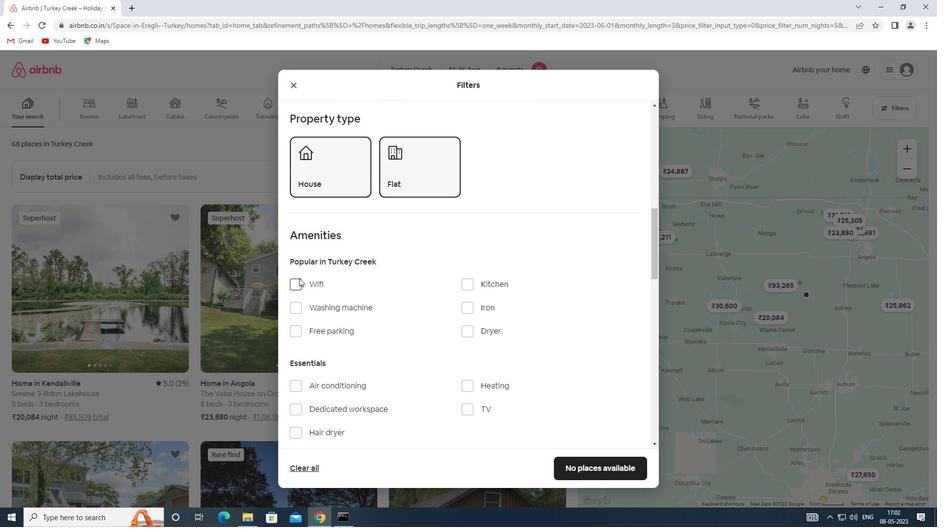 
Action: Mouse pressed left at (294, 279)
Screenshot: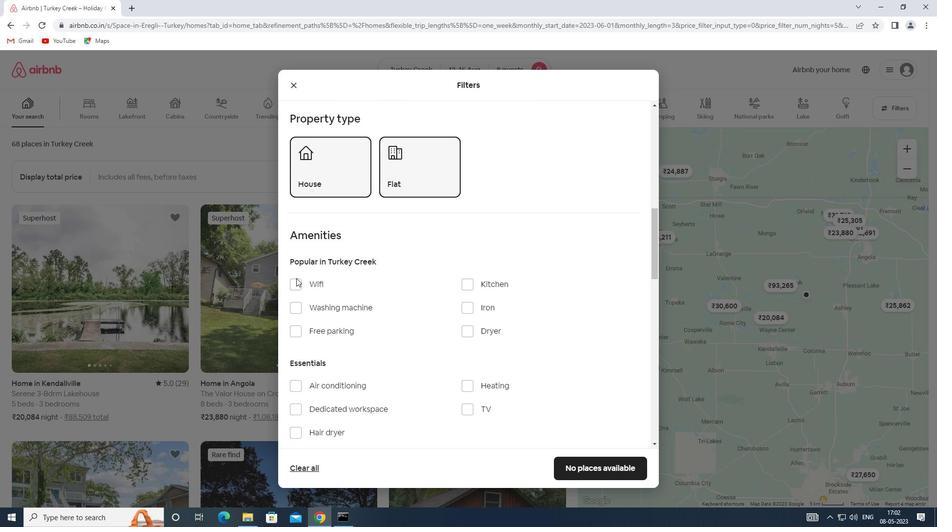 
Action: Mouse moved to (465, 406)
Screenshot: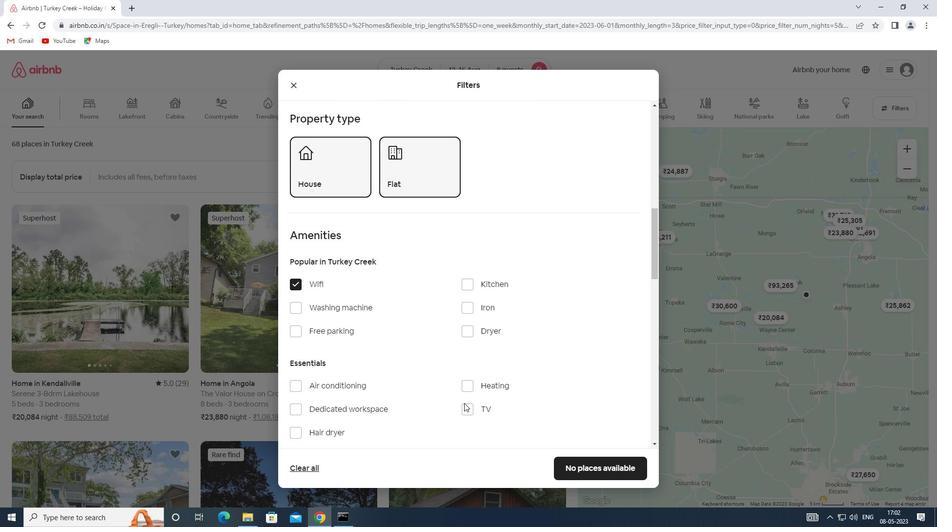 
Action: Mouse pressed left at (465, 406)
Screenshot: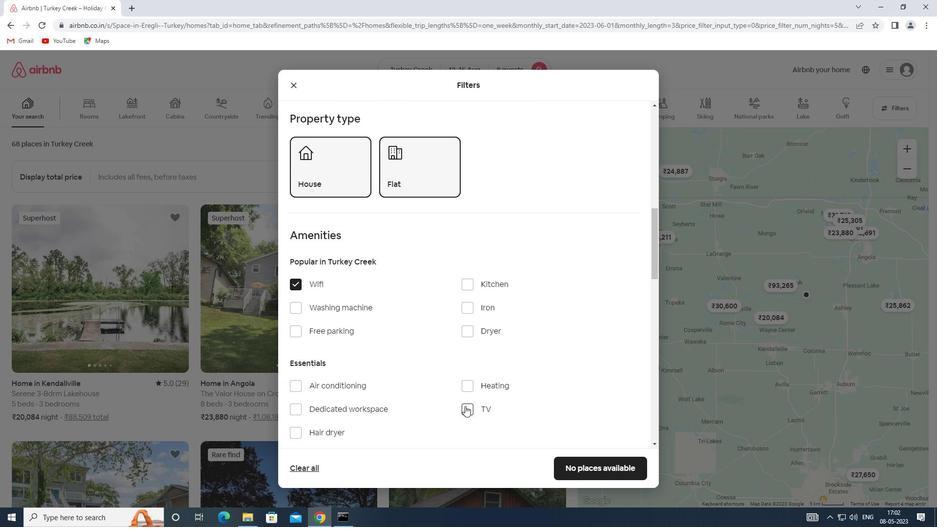 
Action: Mouse moved to (295, 330)
Screenshot: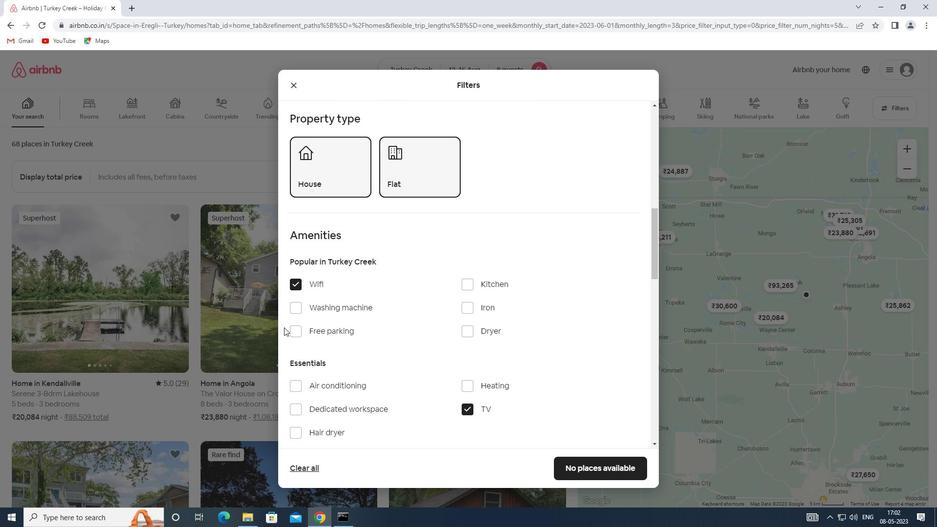 
Action: Mouse pressed left at (295, 330)
Screenshot: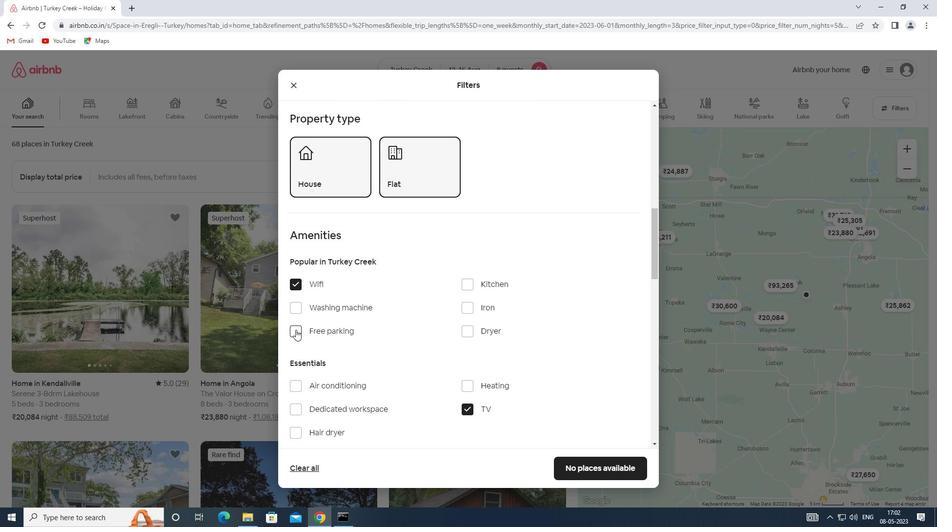 
Action: Mouse moved to (343, 335)
Screenshot: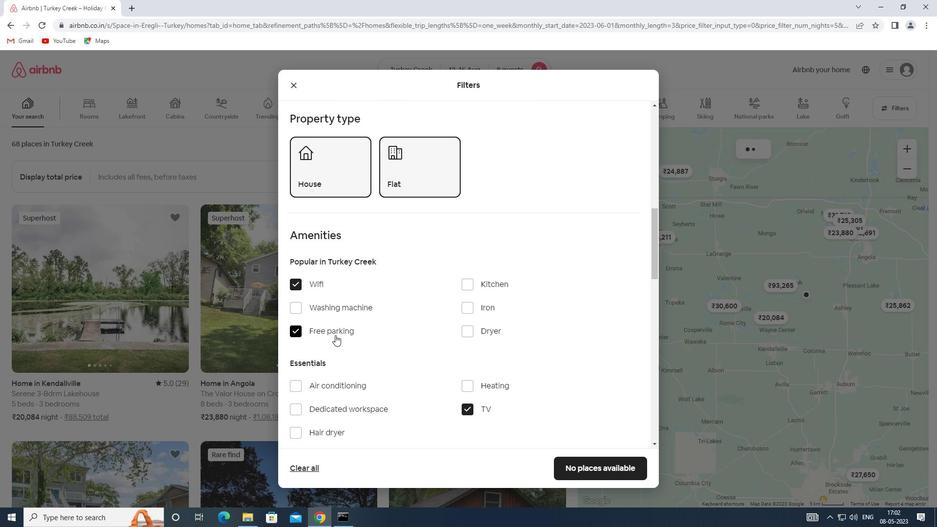 
Action: Mouse scrolled (343, 335) with delta (0, 0)
Screenshot: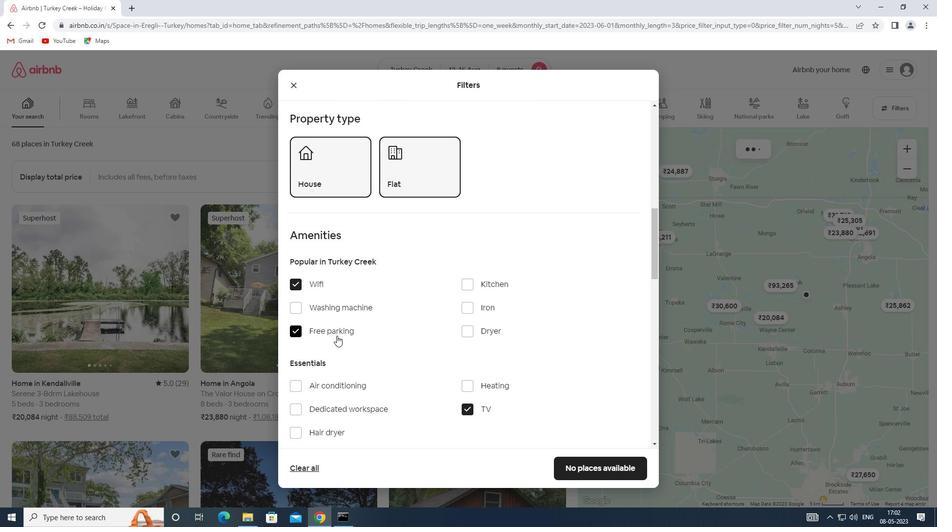 
Action: Mouse scrolled (343, 335) with delta (0, 0)
Screenshot: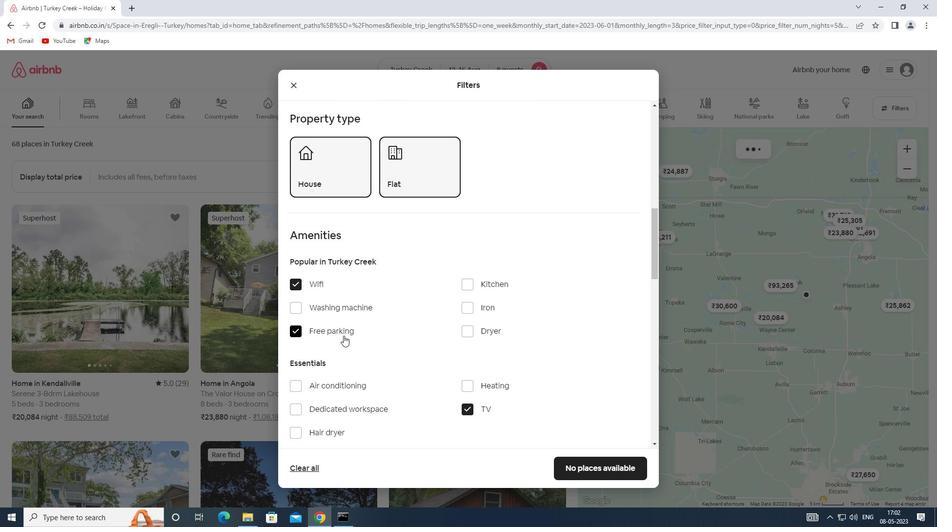 
Action: Mouse scrolled (343, 335) with delta (0, 0)
Screenshot: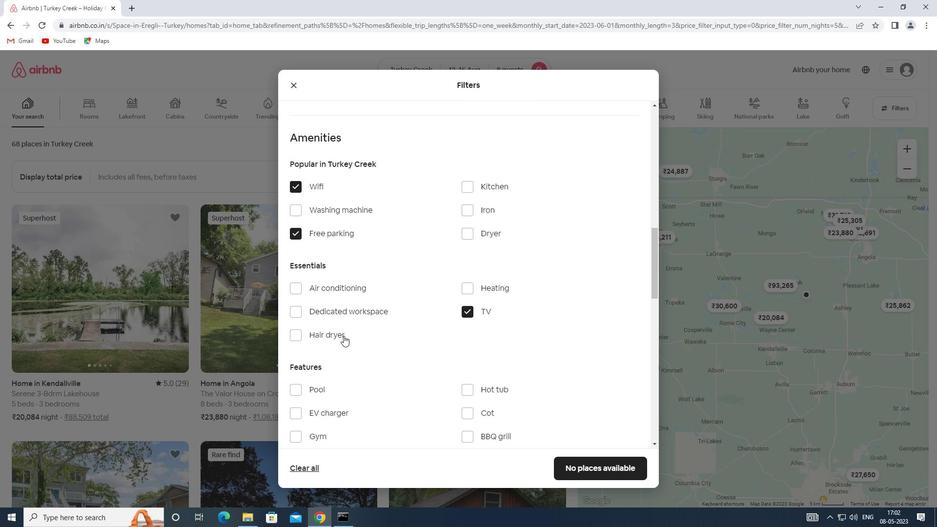 
Action: Mouse scrolled (343, 335) with delta (0, 0)
Screenshot: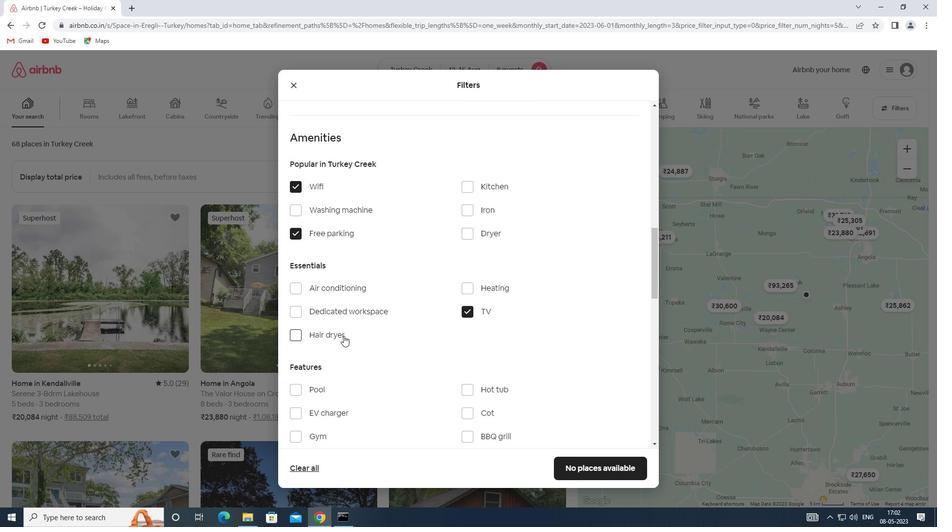 
Action: Mouse moved to (316, 336)
Screenshot: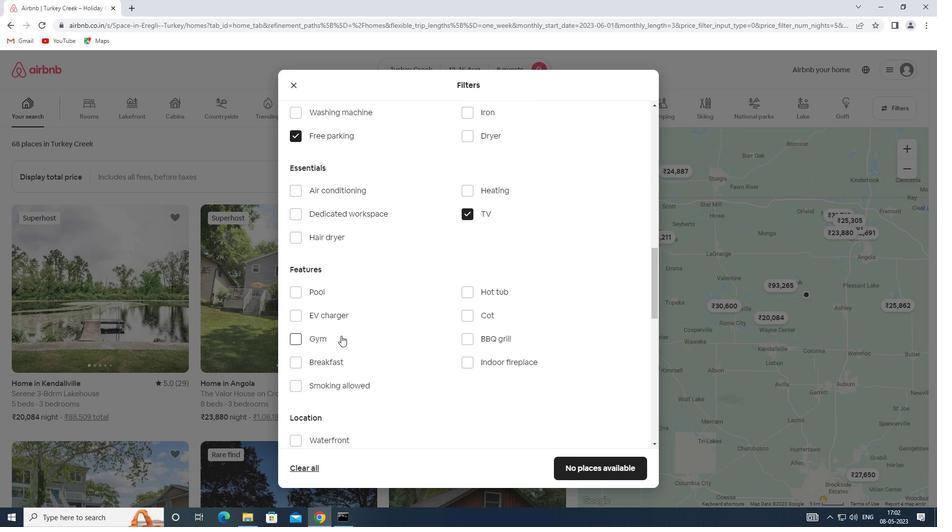
Action: Mouse pressed left at (316, 336)
Screenshot: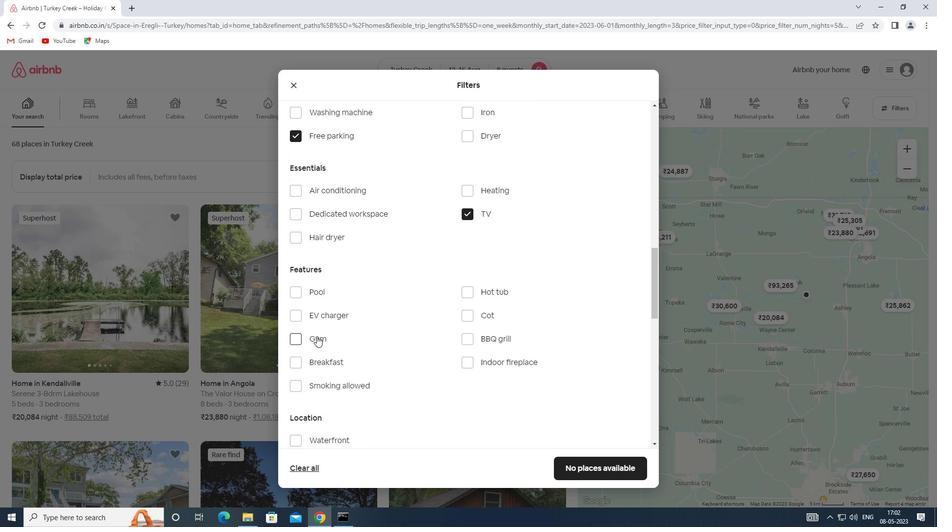 
Action: Mouse moved to (322, 360)
Screenshot: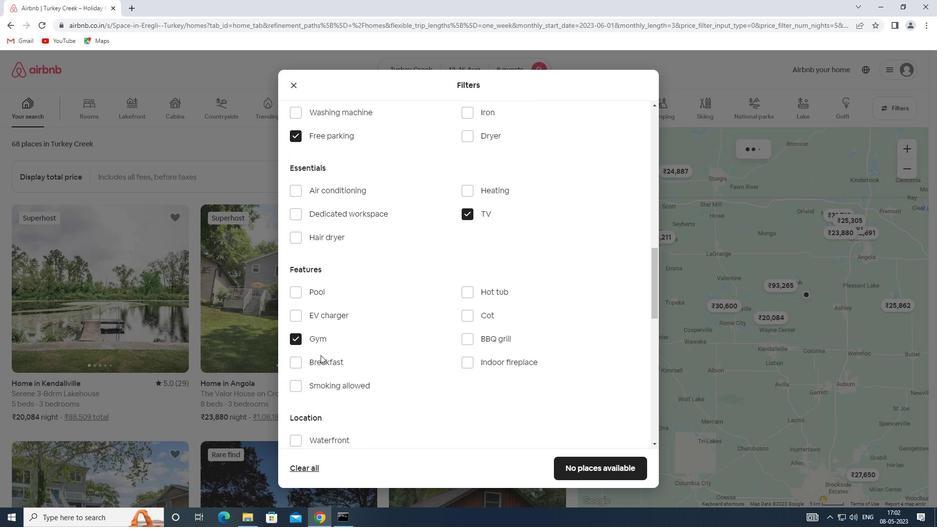 
Action: Mouse pressed left at (322, 360)
Screenshot: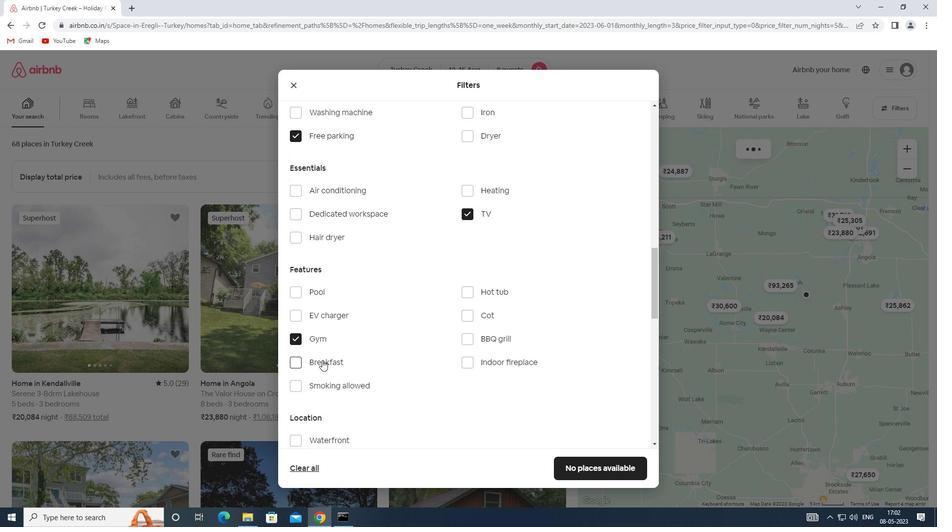 
Action: Mouse moved to (414, 362)
Screenshot: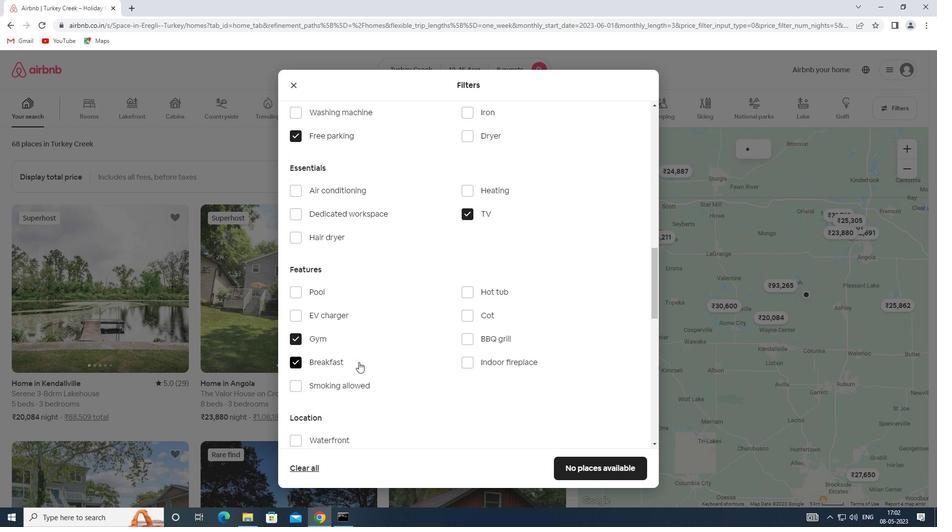 
Action: Mouse scrolled (414, 361) with delta (0, 0)
Screenshot: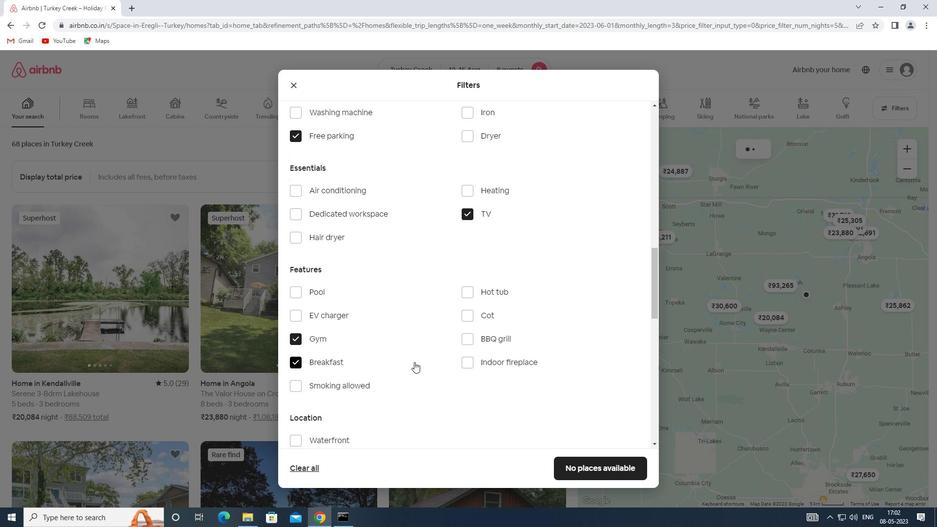 
Action: Mouse scrolled (414, 361) with delta (0, 0)
Screenshot: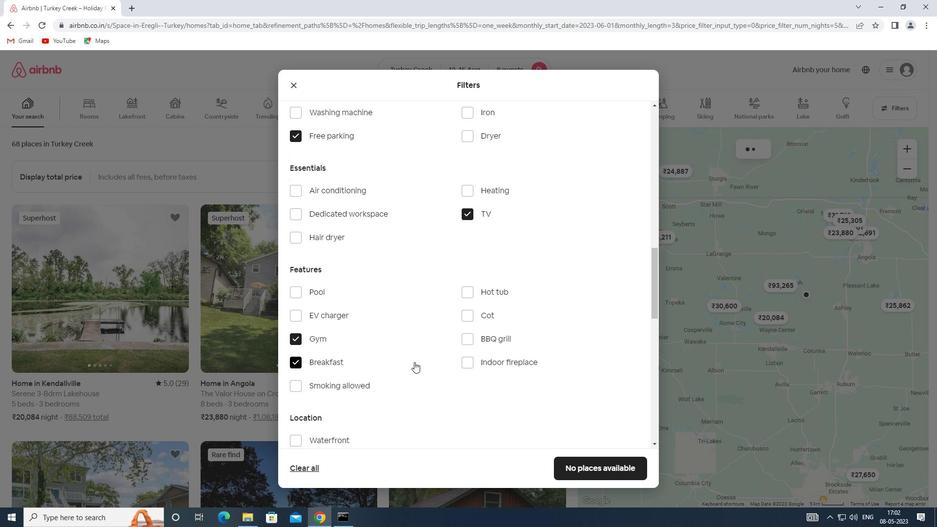 
Action: Mouse moved to (416, 361)
Screenshot: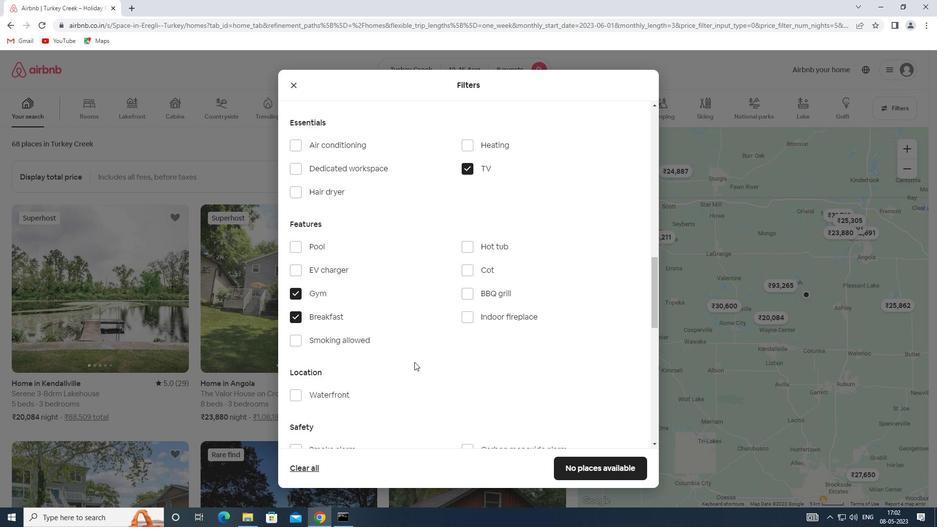 
Action: Mouse scrolled (416, 361) with delta (0, 0)
Screenshot: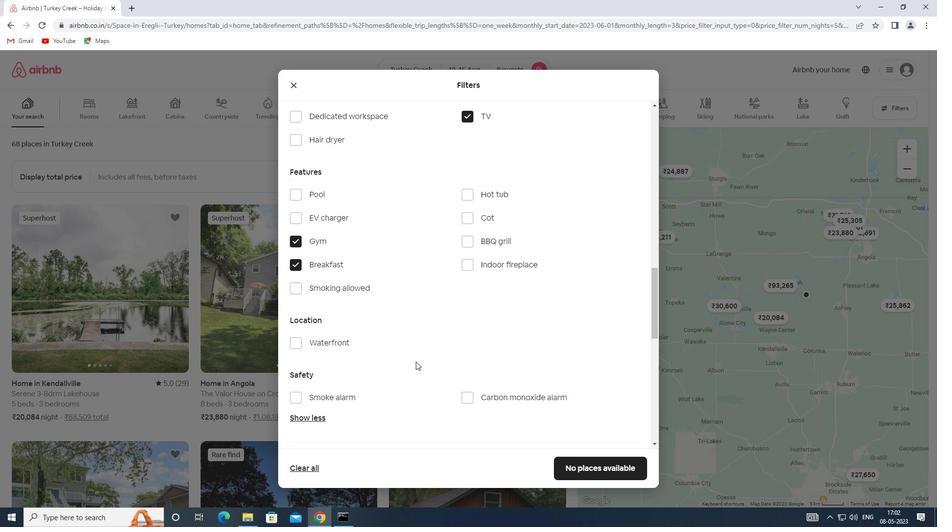 
Action: Mouse scrolled (416, 361) with delta (0, 0)
Screenshot: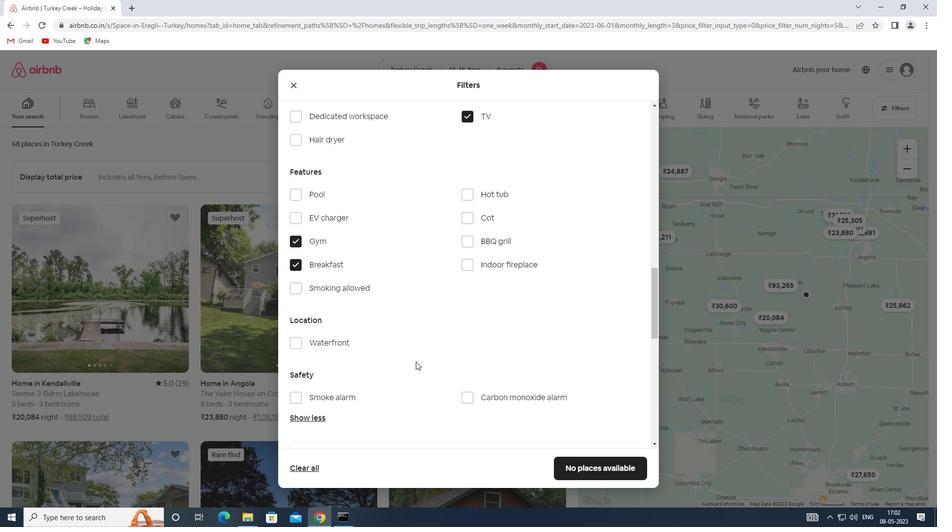 
Action: Mouse moved to (419, 359)
Screenshot: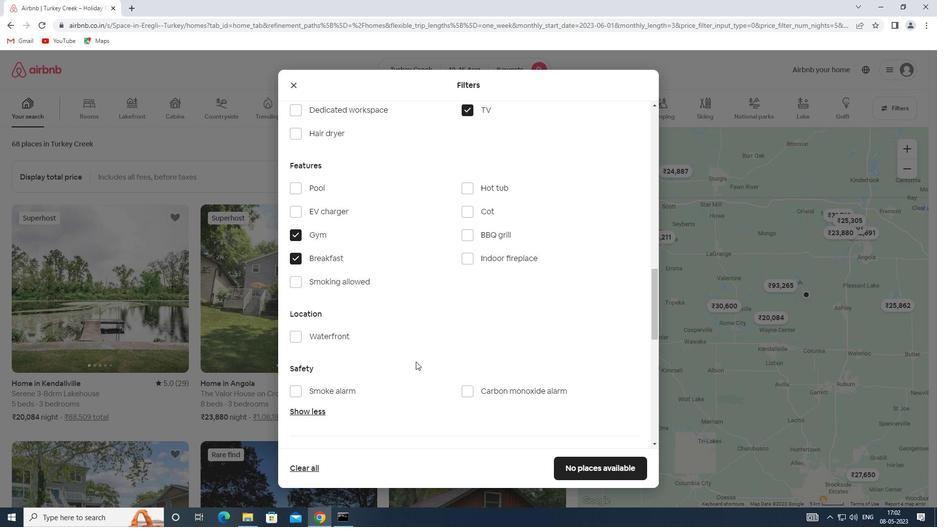 
Action: Mouse scrolled (419, 358) with delta (0, 0)
Screenshot: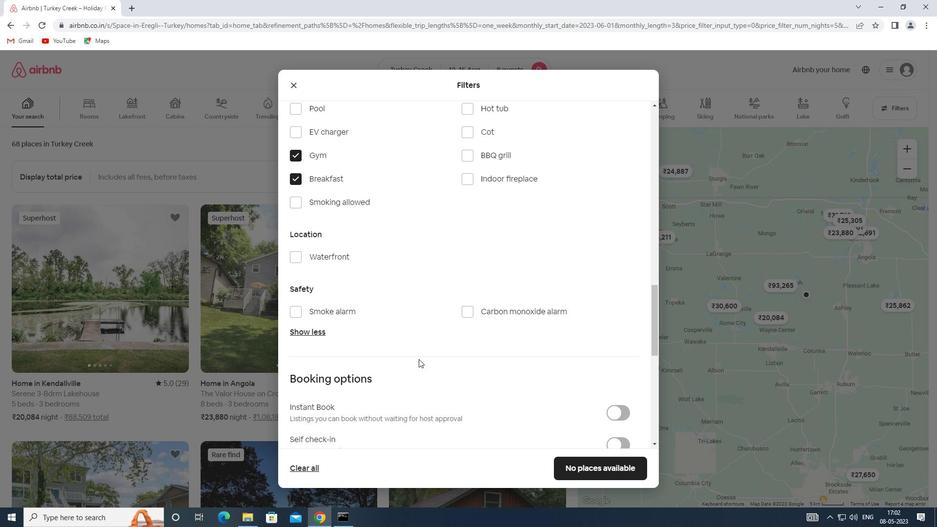 
Action: Mouse scrolled (419, 358) with delta (0, 0)
Screenshot: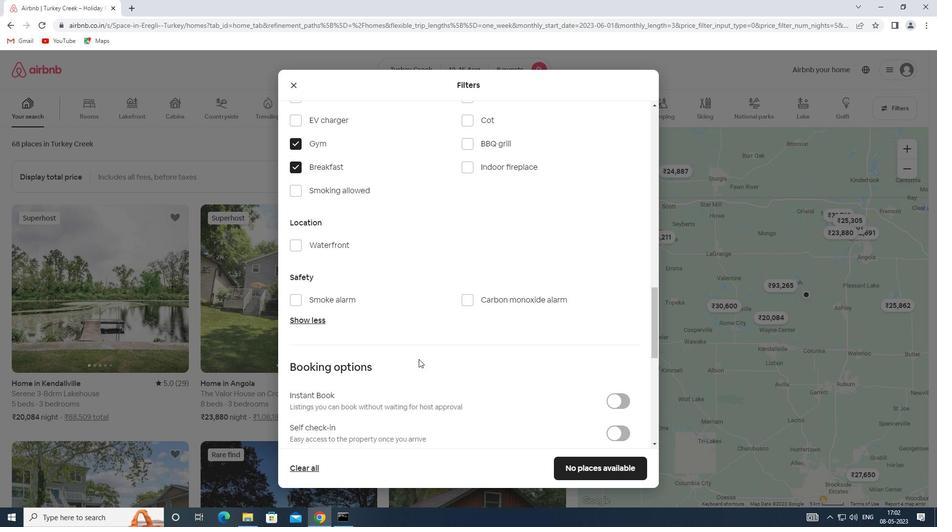 
Action: Mouse moved to (617, 334)
Screenshot: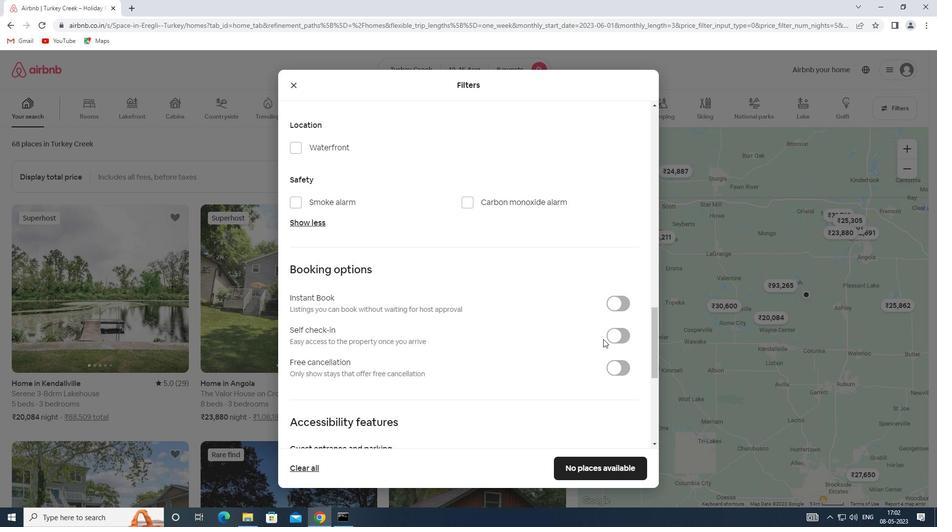 
Action: Mouse pressed left at (617, 334)
Screenshot: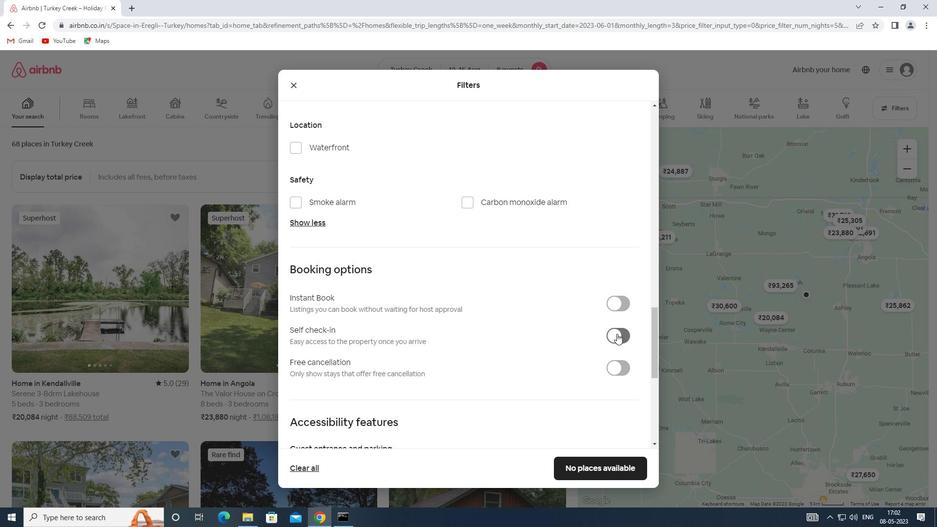 
Action: Mouse moved to (430, 337)
Screenshot: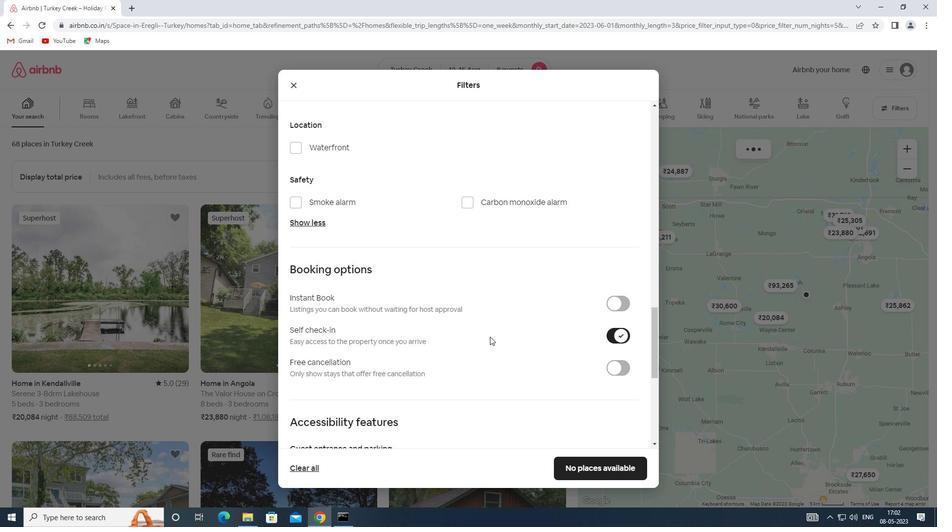 
Action: Mouse scrolled (430, 336) with delta (0, 0)
Screenshot: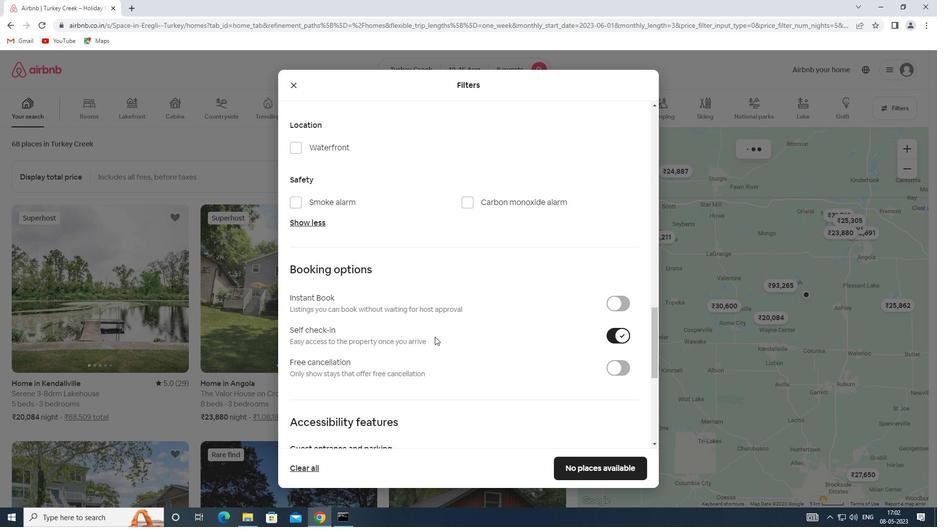 
Action: Mouse scrolled (430, 336) with delta (0, 0)
Screenshot: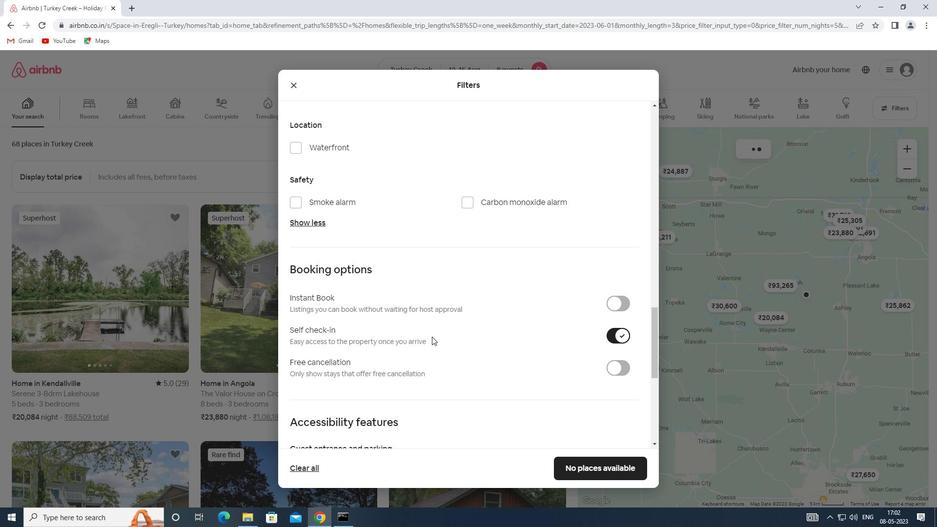 
Action: Mouse scrolled (430, 336) with delta (0, 0)
Screenshot: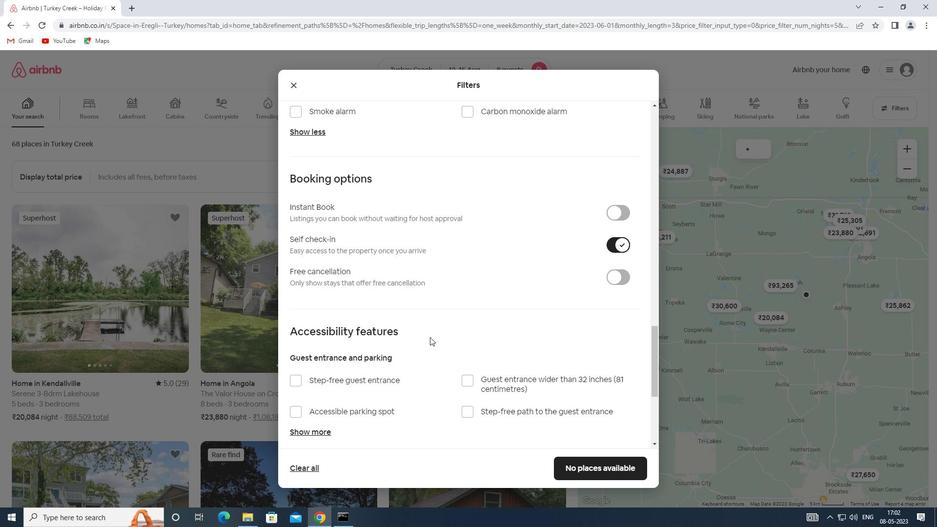 
Action: Mouse scrolled (430, 336) with delta (0, 0)
Screenshot: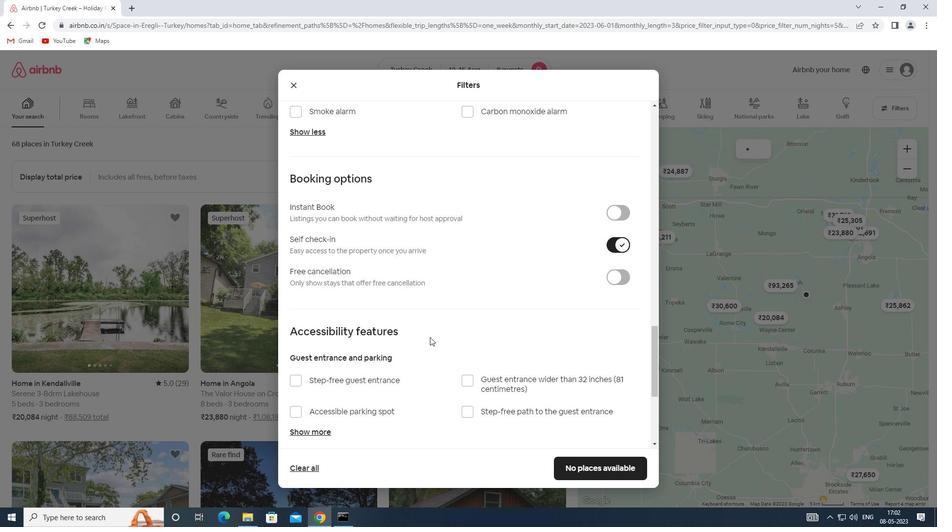 
Action: Mouse moved to (379, 384)
Screenshot: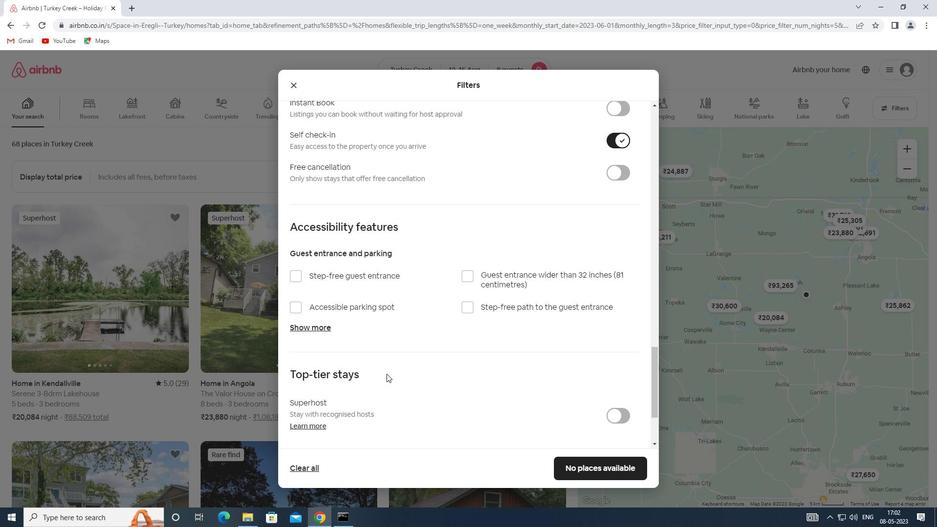 
Action: Mouse scrolled (379, 384) with delta (0, 0)
Screenshot: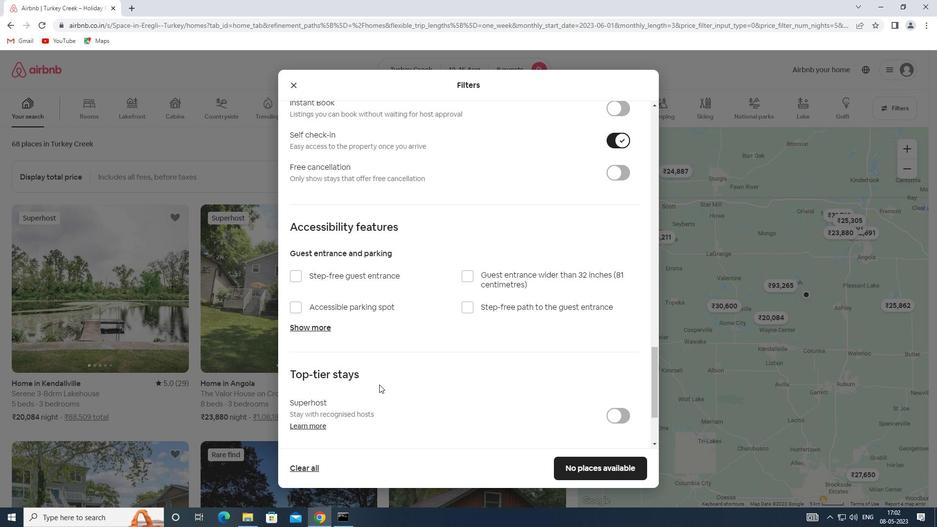 
Action: Mouse scrolled (379, 384) with delta (0, 0)
Screenshot: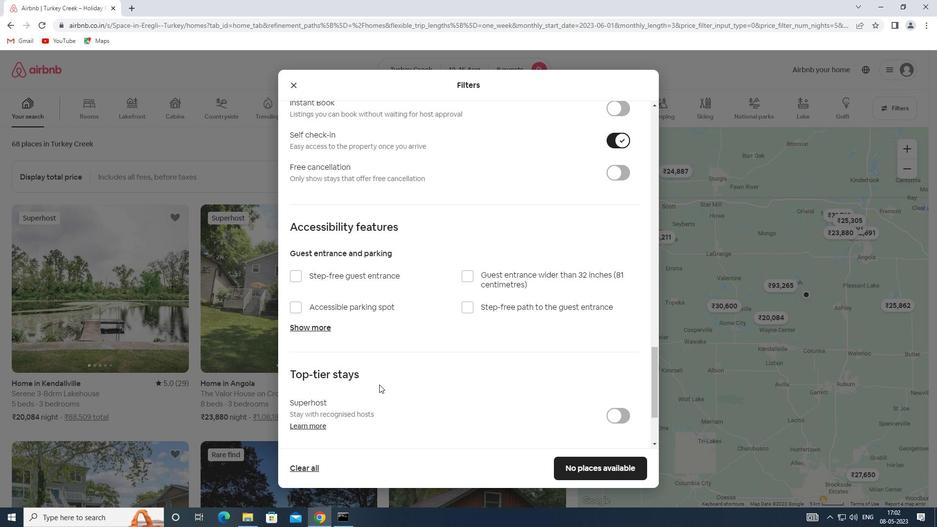 
Action: Mouse scrolled (379, 384) with delta (0, 0)
Screenshot: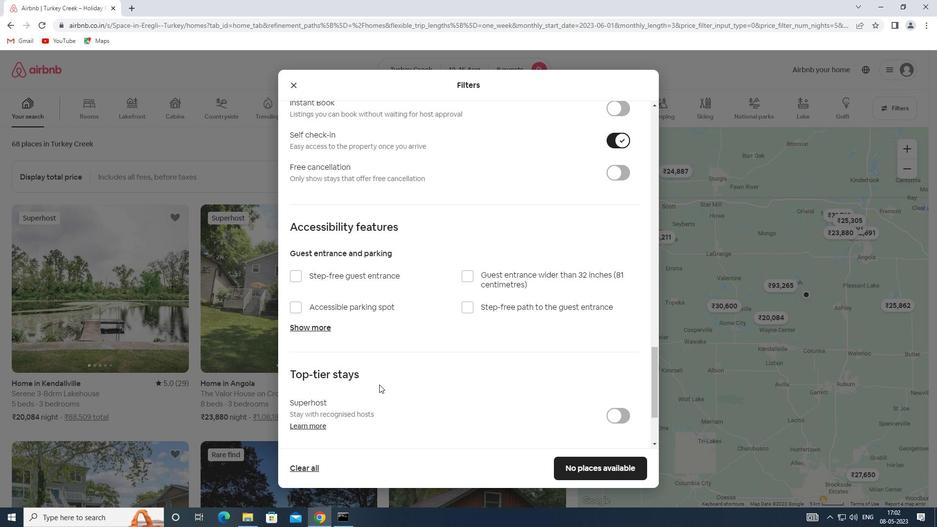
Action: Mouse scrolled (379, 384) with delta (0, 0)
Screenshot: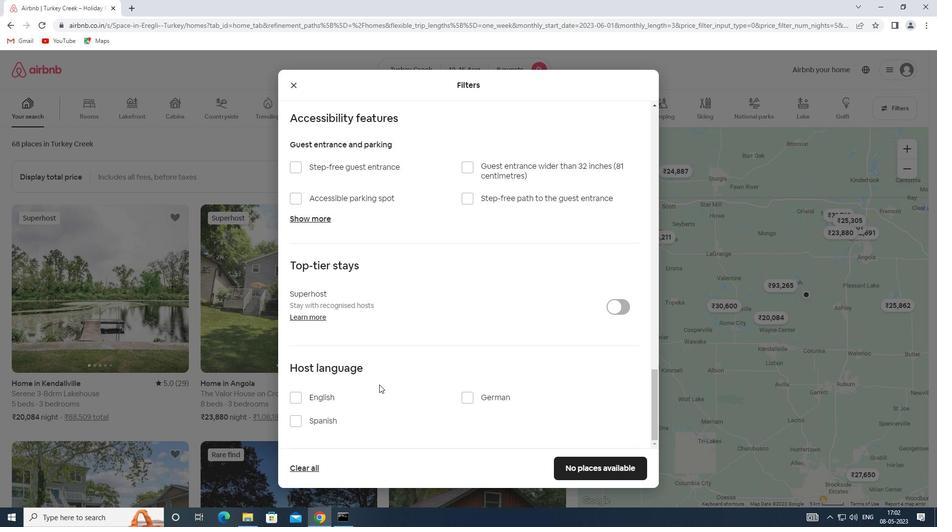 
Action: Mouse scrolled (379, 384) with delta (0, 0)
Screenshot: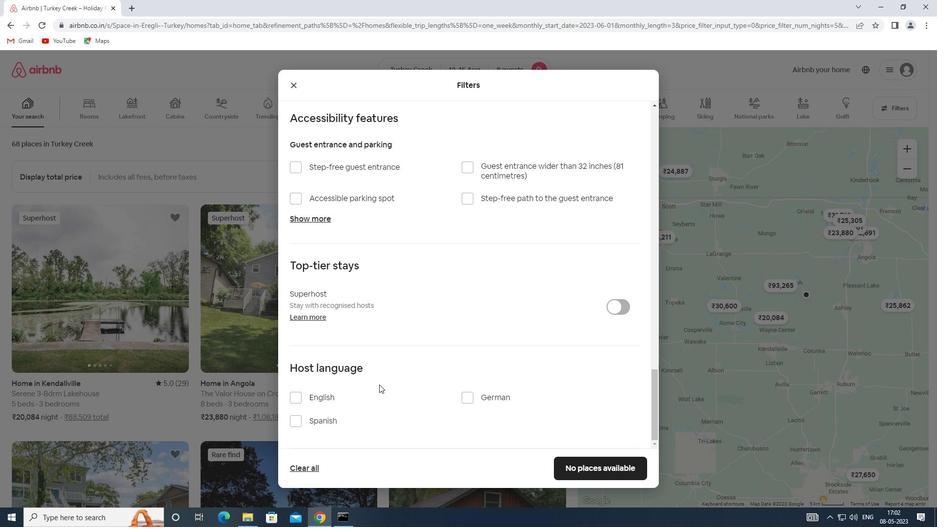 
Action: Mouse moved to (317, 397)
Screenshot: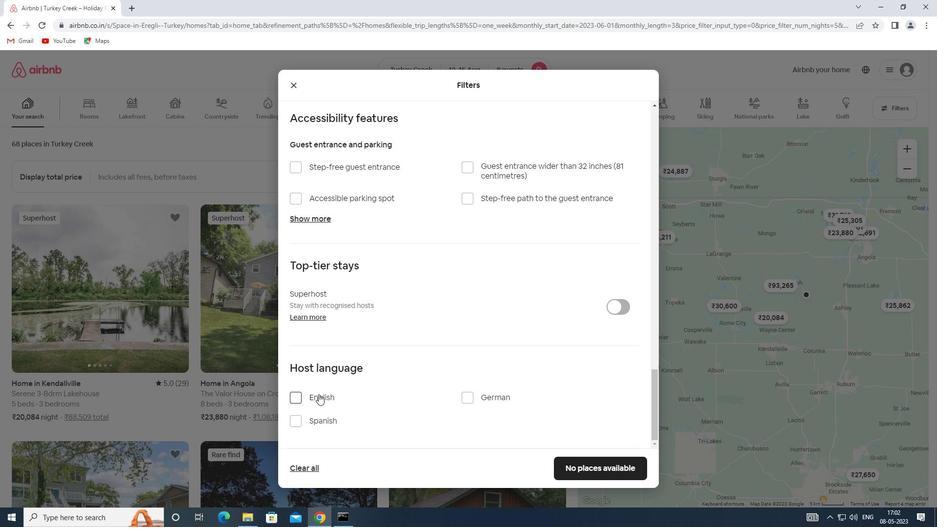 
Action: Mouse pressed left at (317, 397)
Screenshot: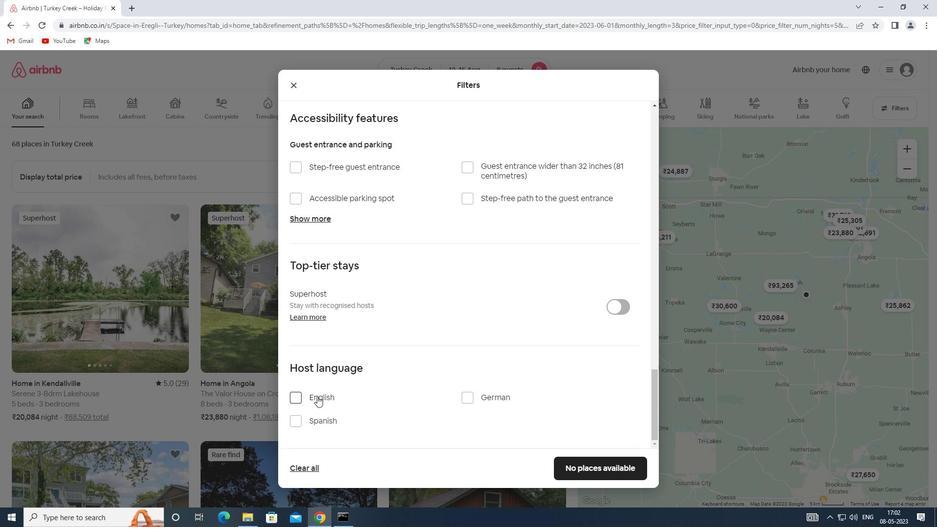
Action: Mouse moved to (598, 469)
Screenshot: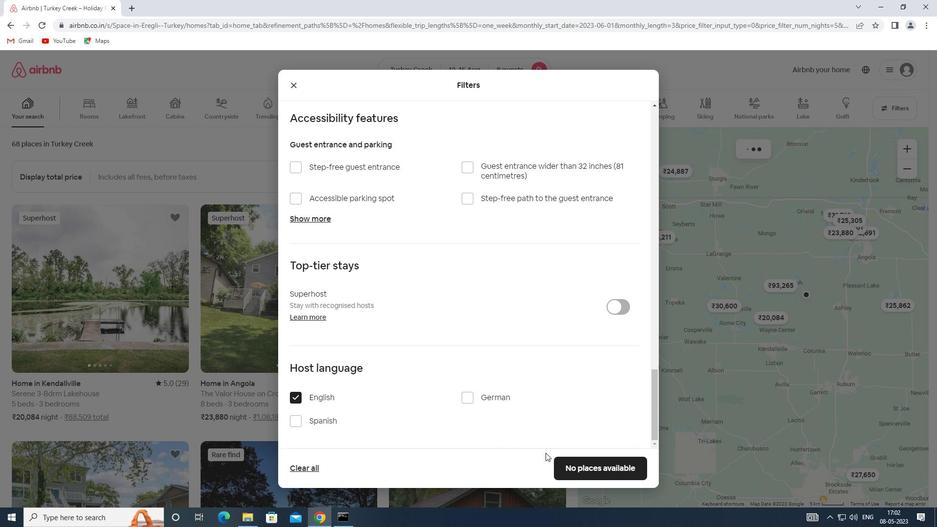 
Action: Mouse pressed left at (598, 469)
Screenshot: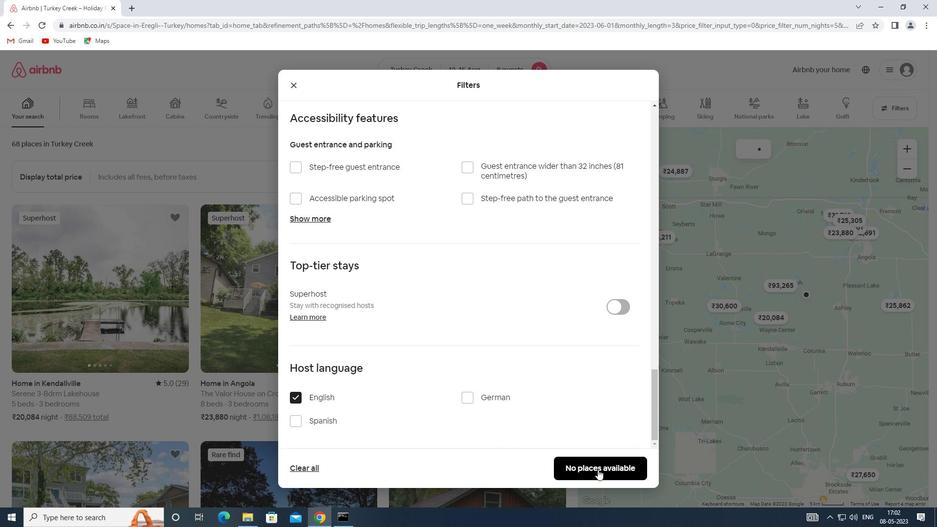 
